 Task: Create a due date automation trigger when advanced on, 2 days after a card is due add fields without custom field "Resume" set to a date more than 1 working days ago at 11:00 AM.
Action: Mouse moved to (1093, 84)
Screenshot: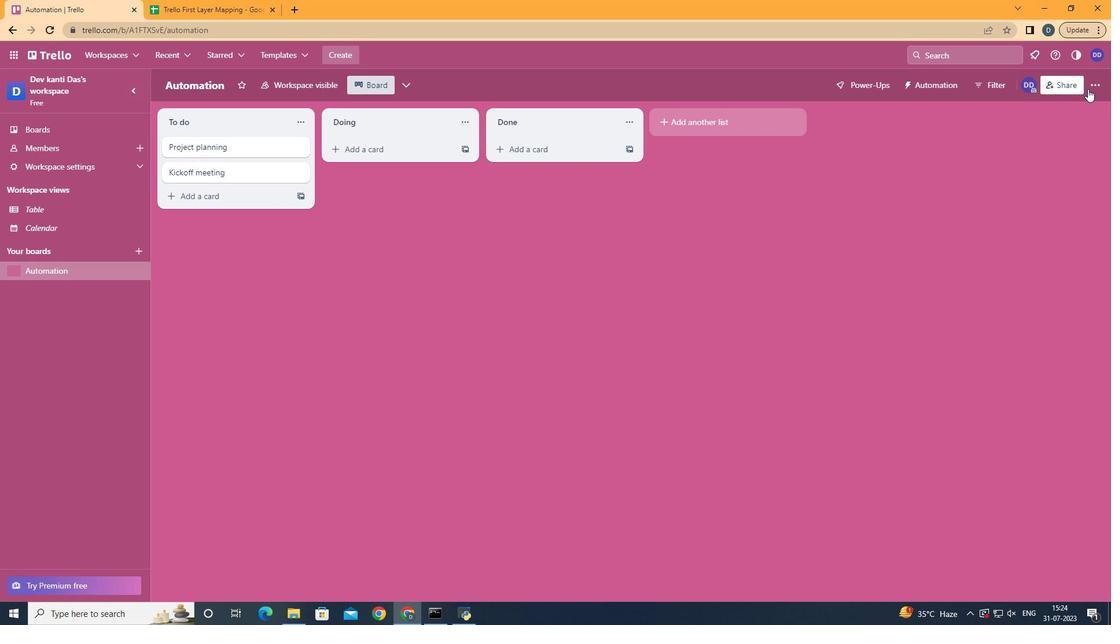 
Action: Mouse pressed left at (1093, 84)
Screenshot: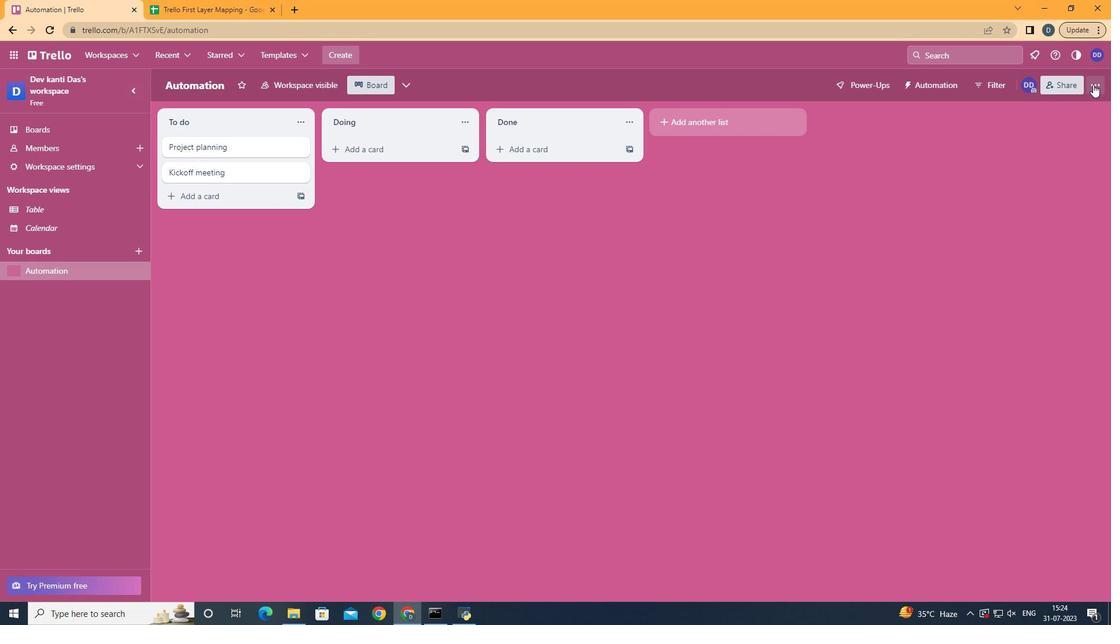 
Action: Mouse moved to (986, 263)
Screenshot: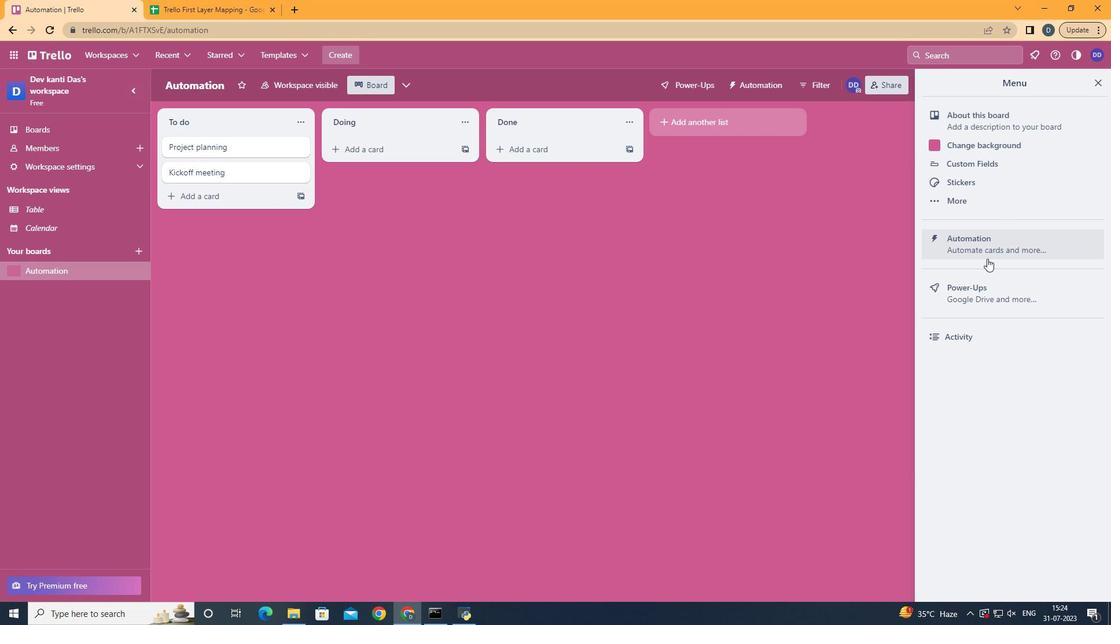 
Action: Mouse pressed left at (986, 263)
Screenshot: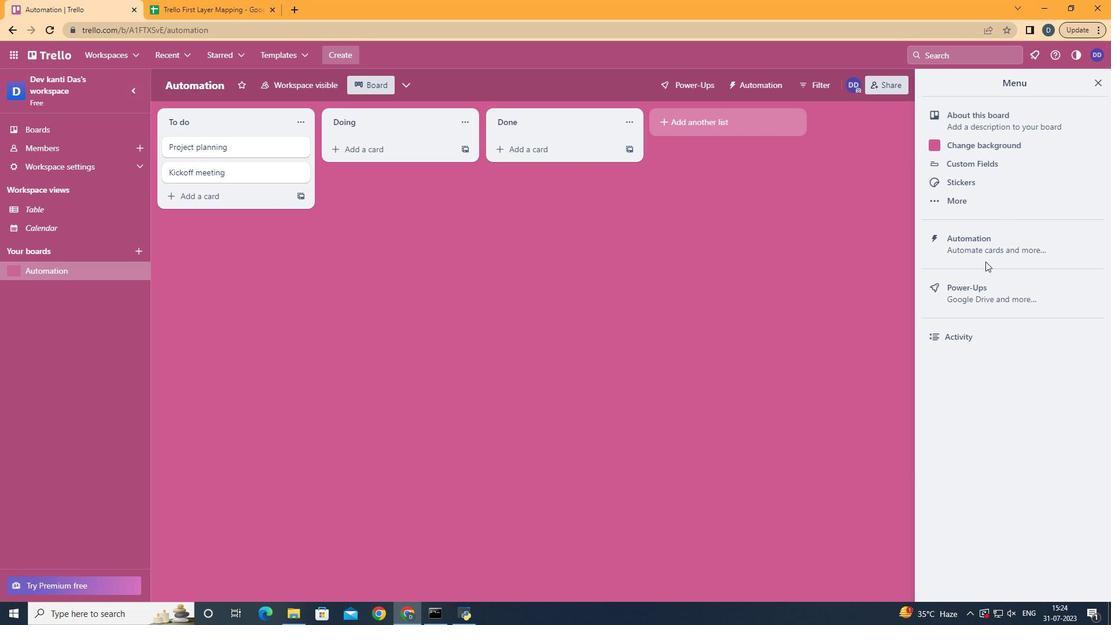 
Action: Mouse moved to (999, 243)
Screenshot: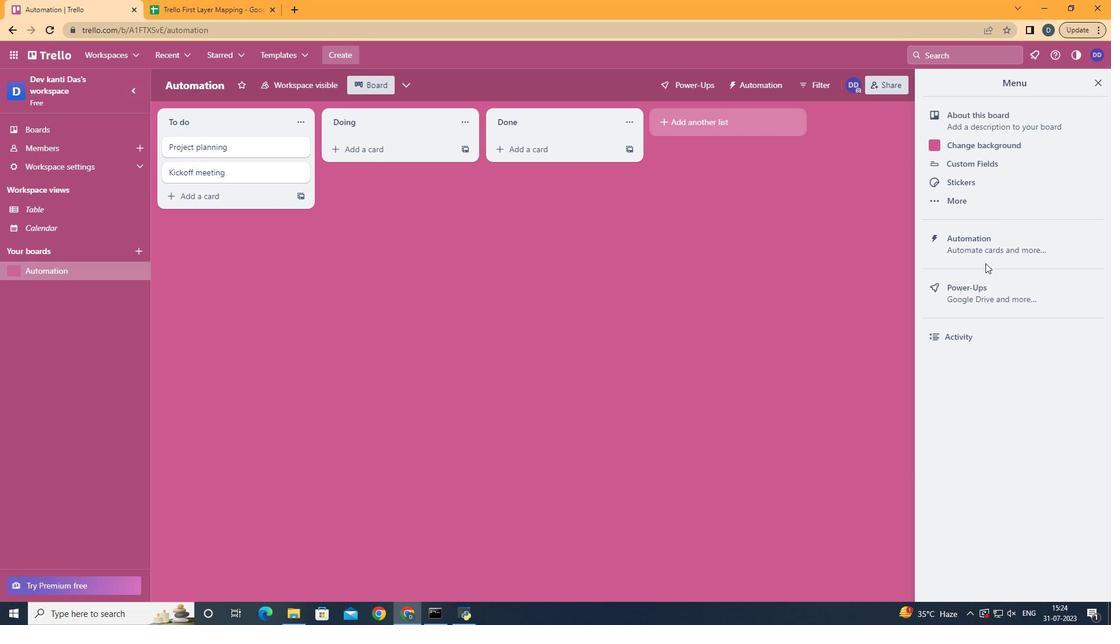 
Action: Mouse pressed left at (999, 243)
Screenshot: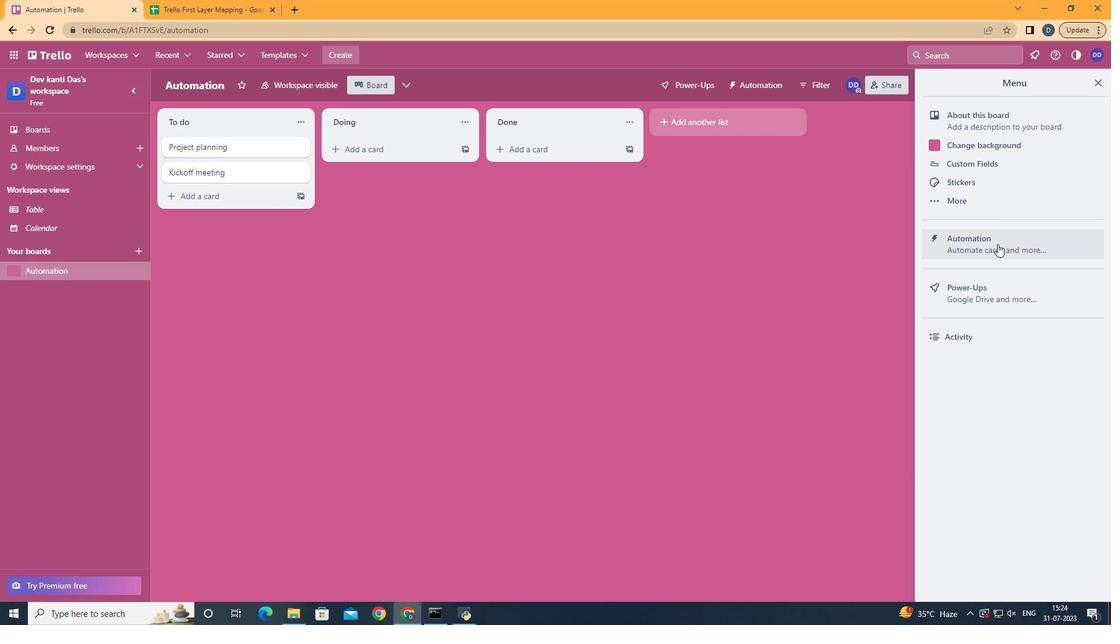 
Action: Mouse moved to (232, 240)
Screenshot: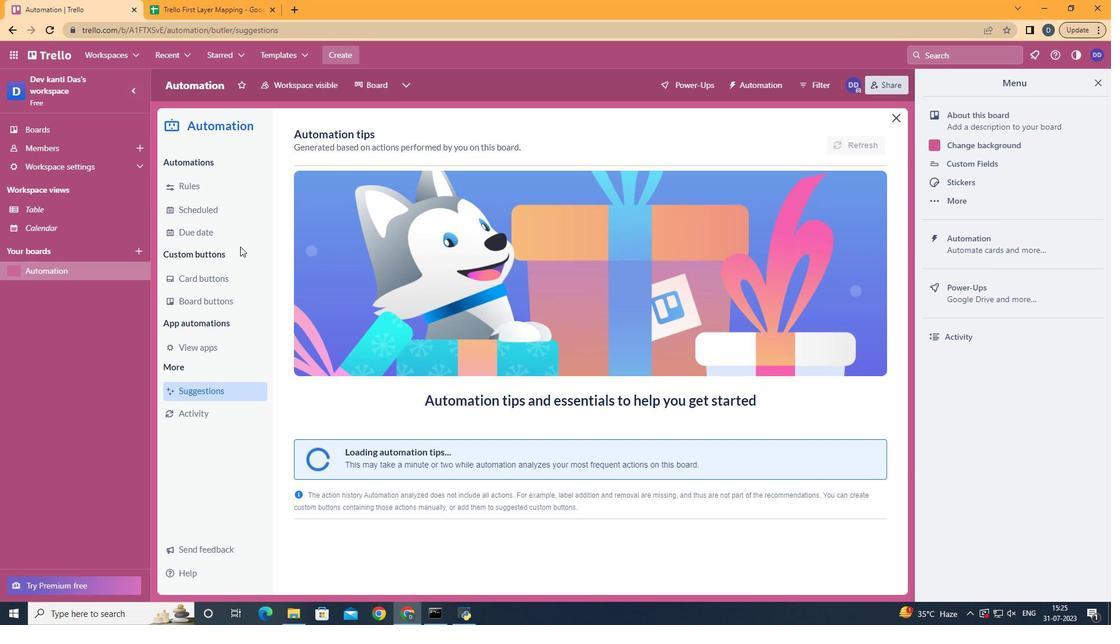 
Action: Mouse pressed left at (232, 240)
Screenshot: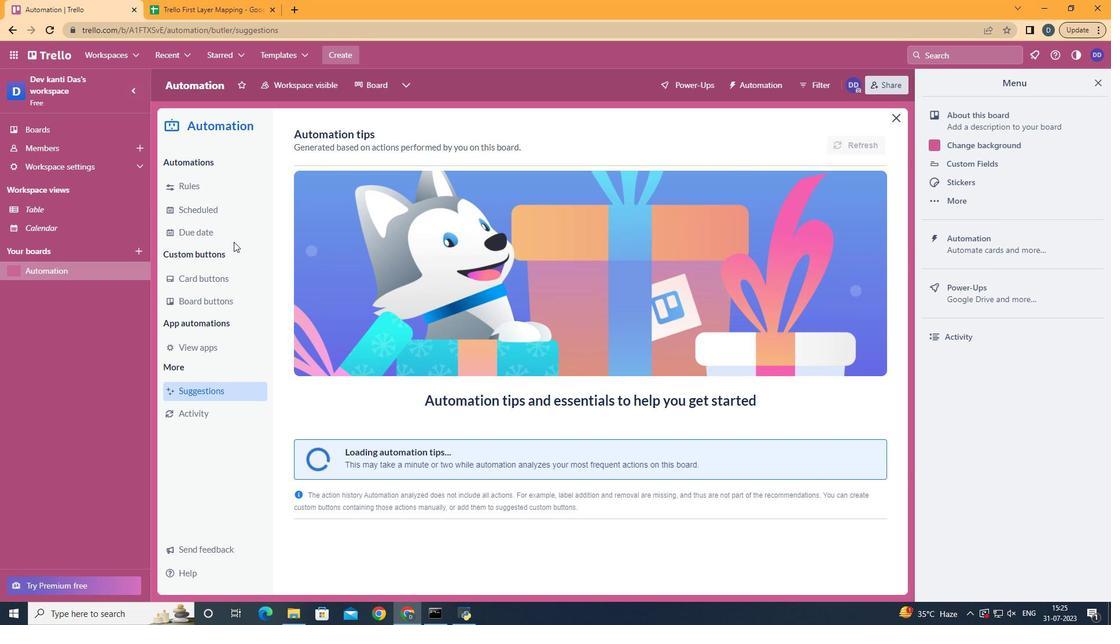 
Action: Mouse moved to (802, 139)
Screenshot: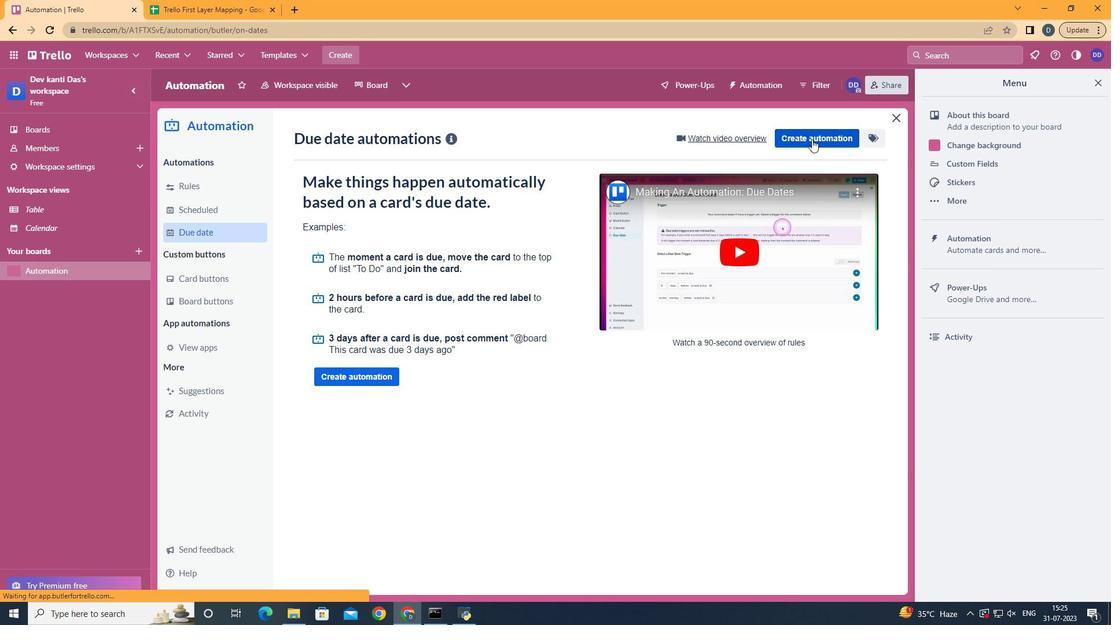 
Action: Mouse pressed left at (802, 139)
Screenshot: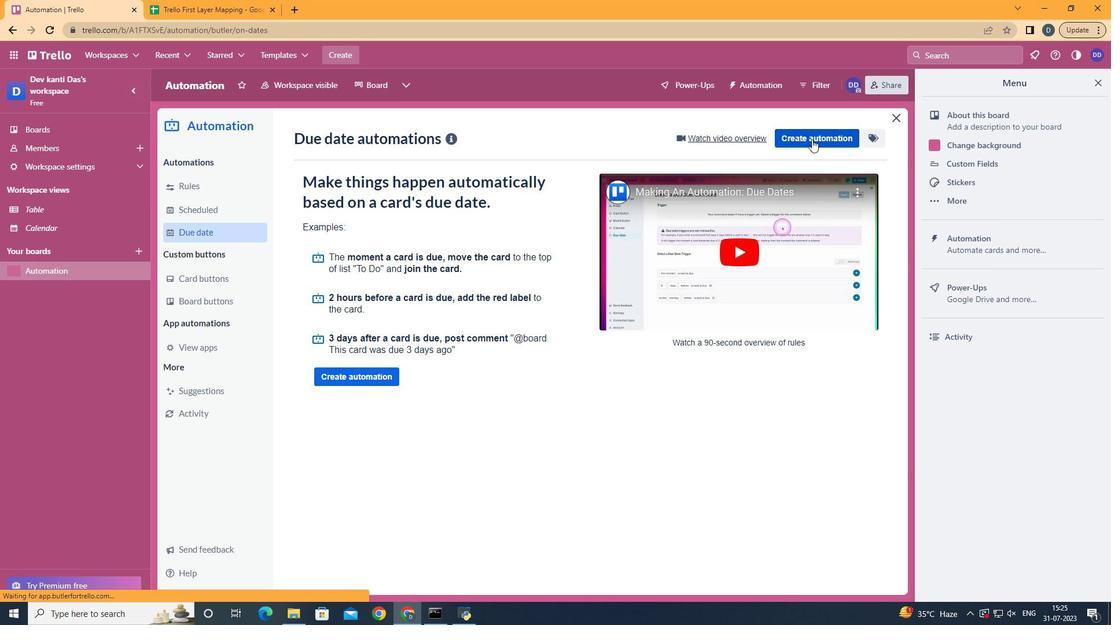 
Action: Mouse moved to (552, 257)
Screenshot: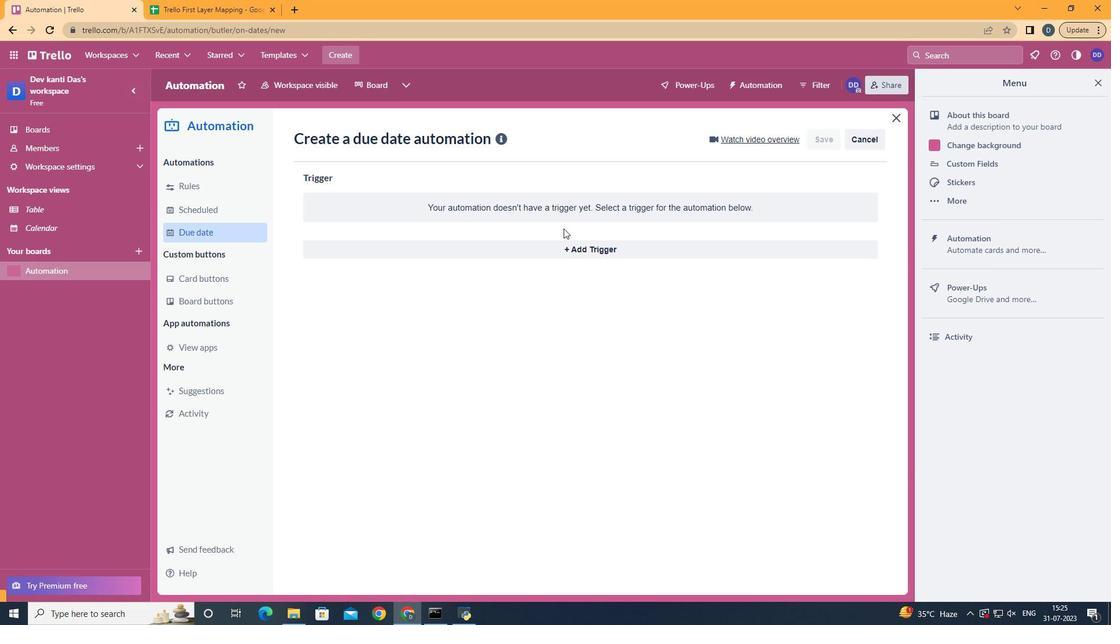 
Action: Mouse pressed left at (552, 257)
Screenshot: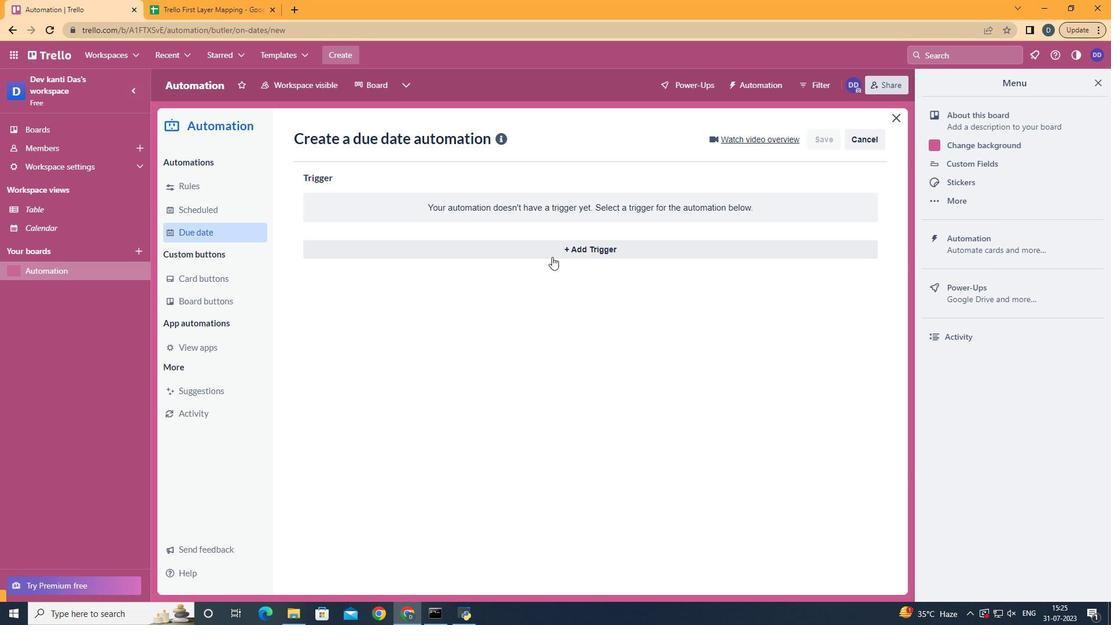 
Action: Mouse moved to (421, 459)
Screenshot: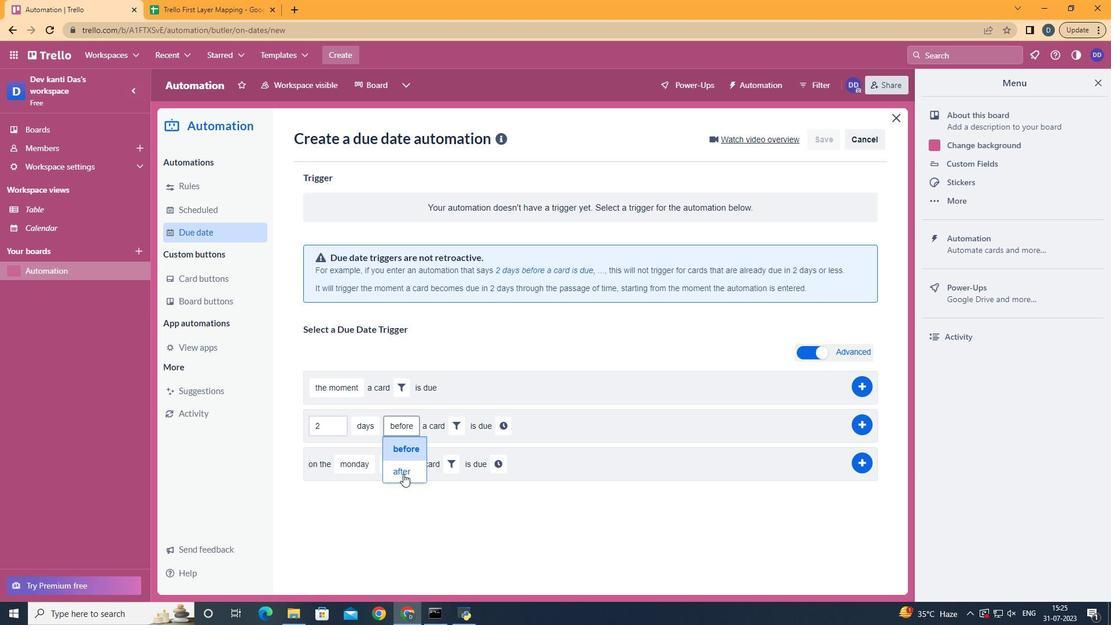 
Action: Mouse pressed left at (403, 477)
Screenshot: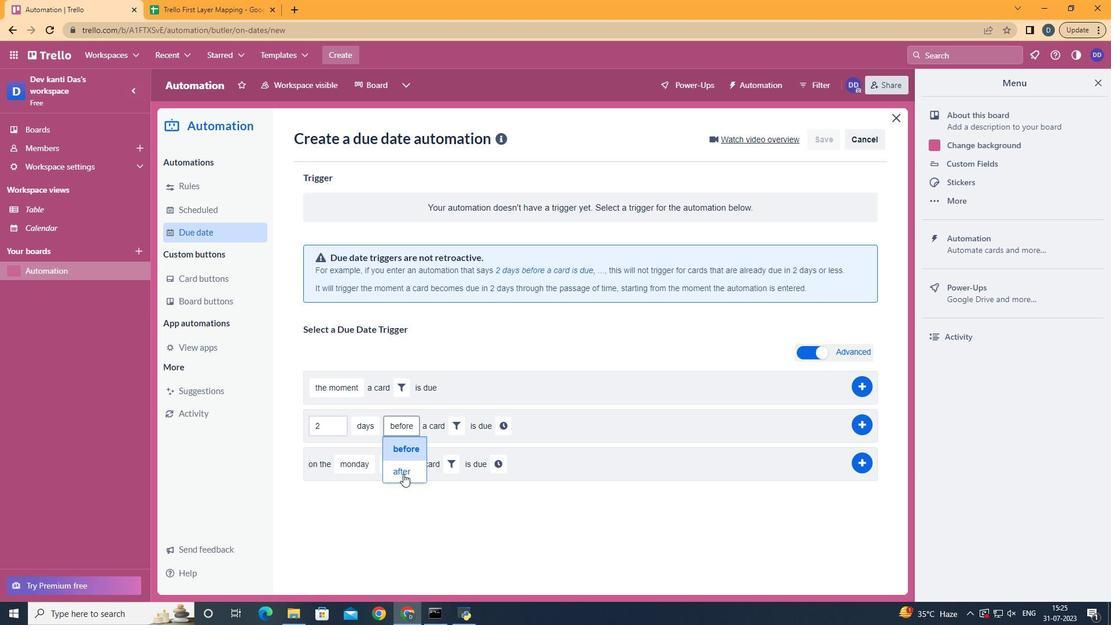
Action: Mouse moved to (449, 430)
Screenshot: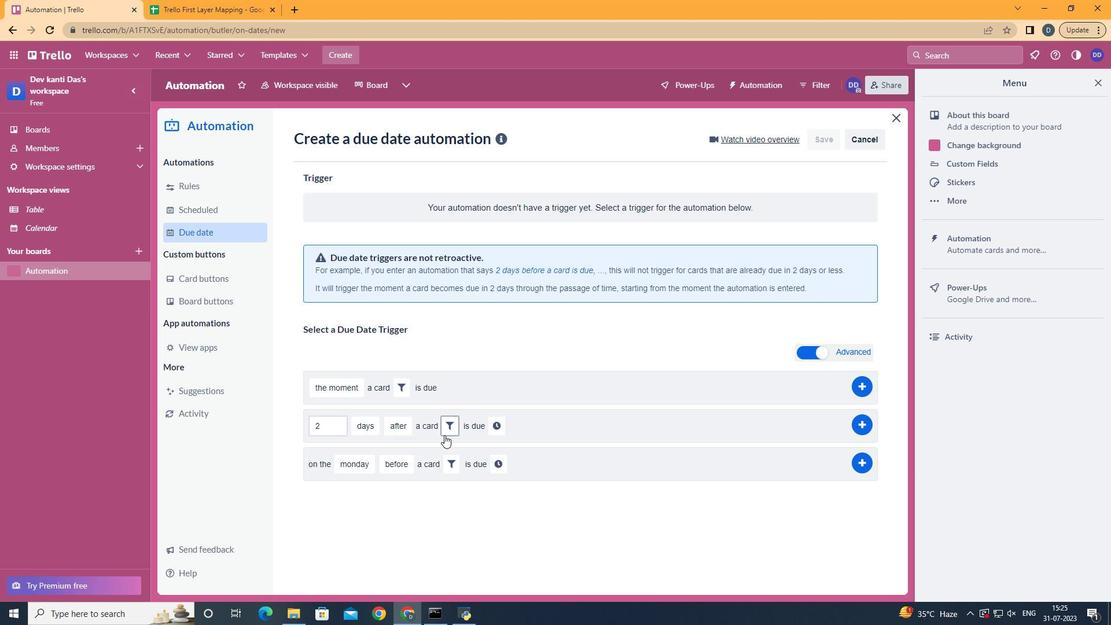 
Action: Mouse pressed left at (449, 430)
Screenshot: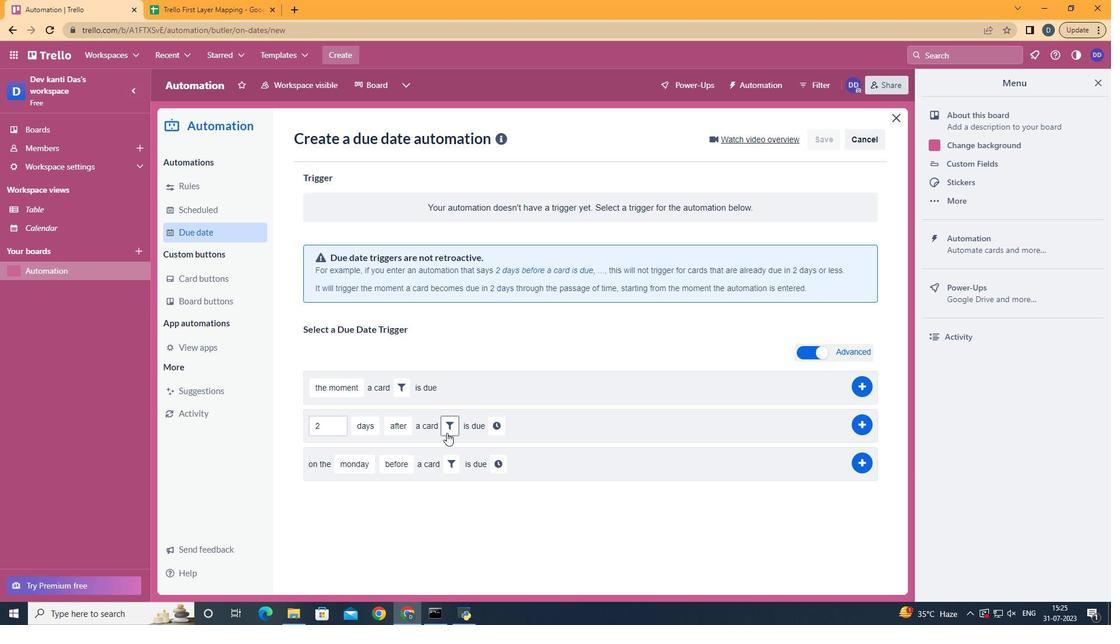 
Action: Mouse moved to (635, 460)
Screenshot: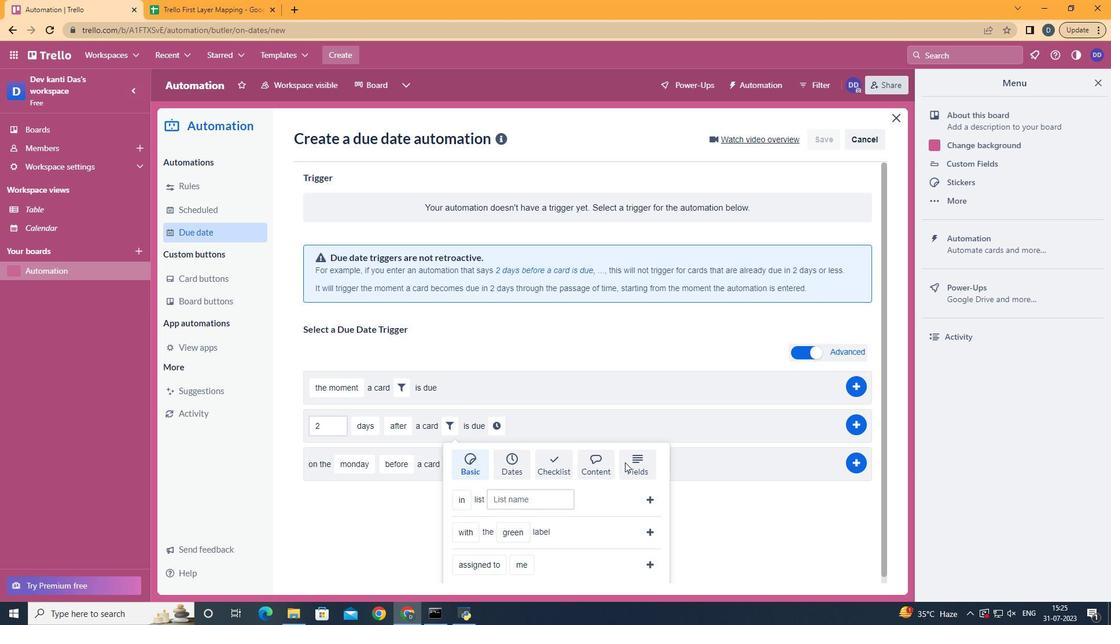 
Action: Mouse pressed left at (635, 460)
Screenshot: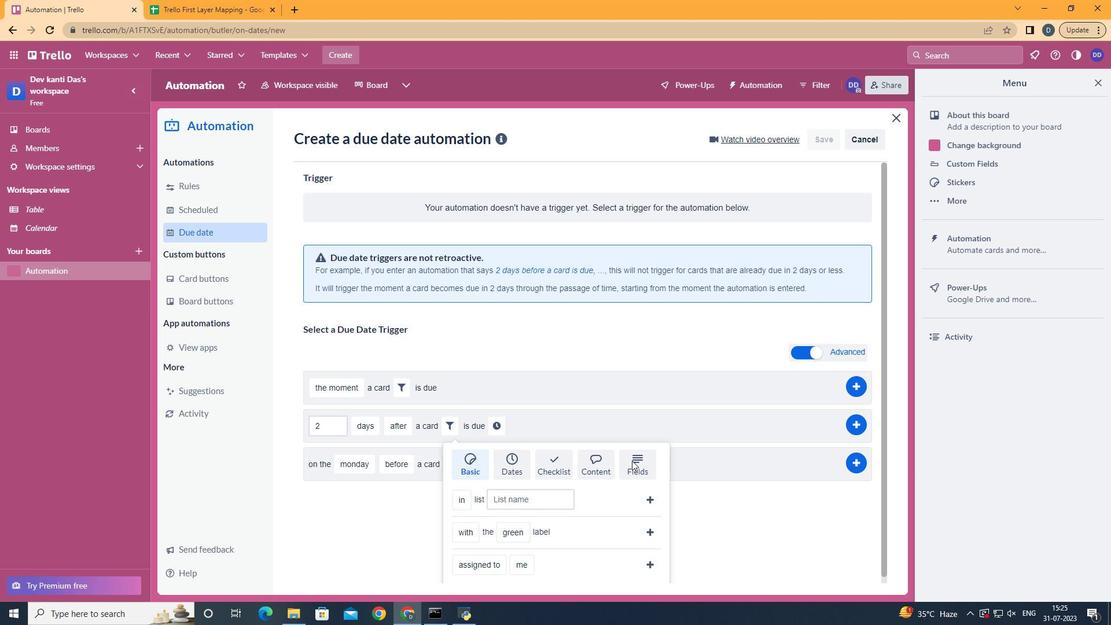 
Action: Mouse scrolled (635, 460) with delta (0, 0)
Screenshot: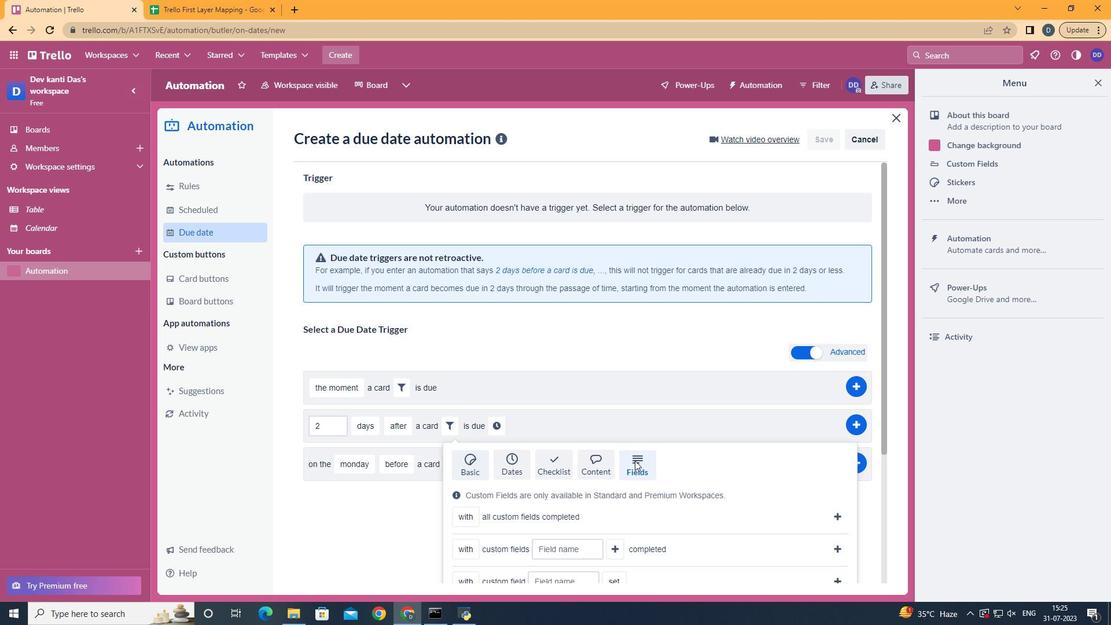 
Action: Mouse scrolled (635, 460) with delta (0, 0)
Screenshot: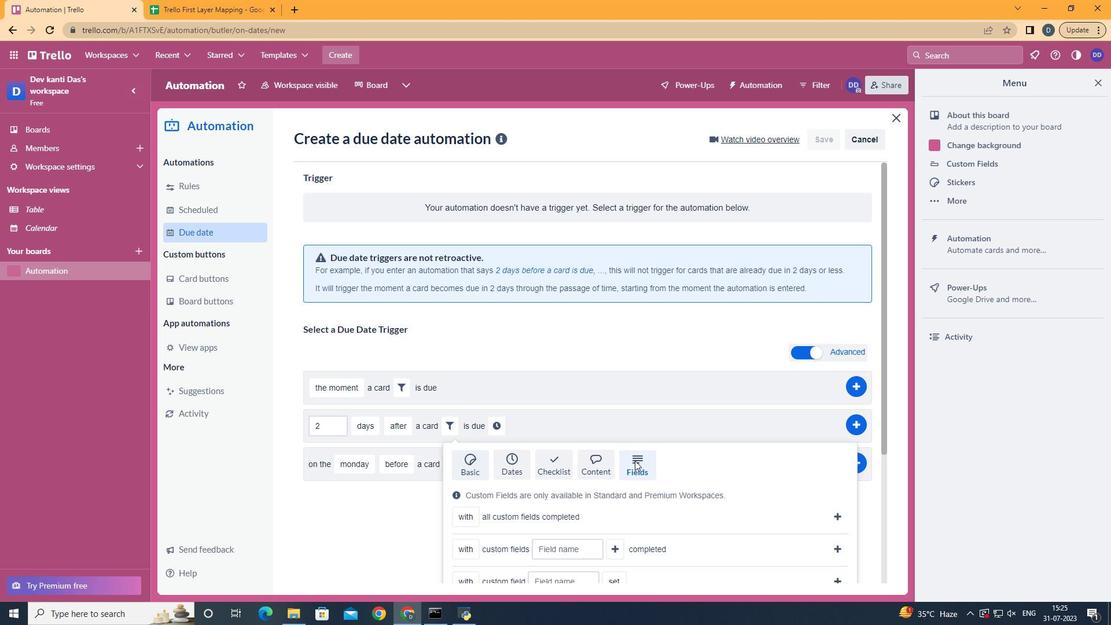 
Action: Mouse scrolled (635, 460) with delta (0, 0)
Screenshot: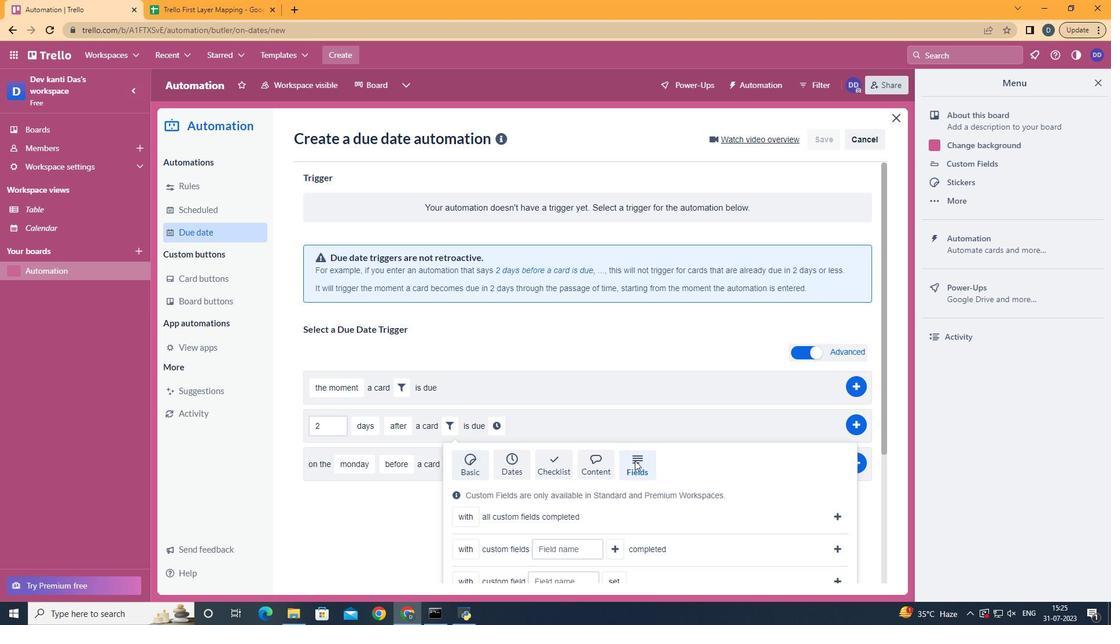 
Action: Mouse scrolled (635, 460) with delta (0, 0)
Screenshot: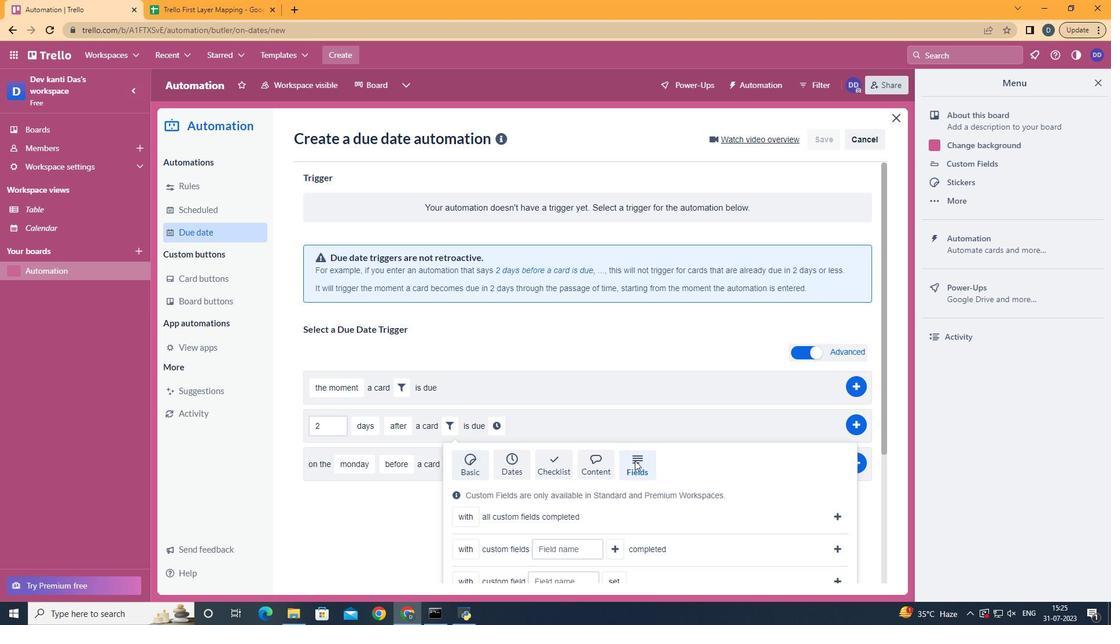 
Action: Mouse scrolled (635, 460) with delta (0, 0)
Screenshot: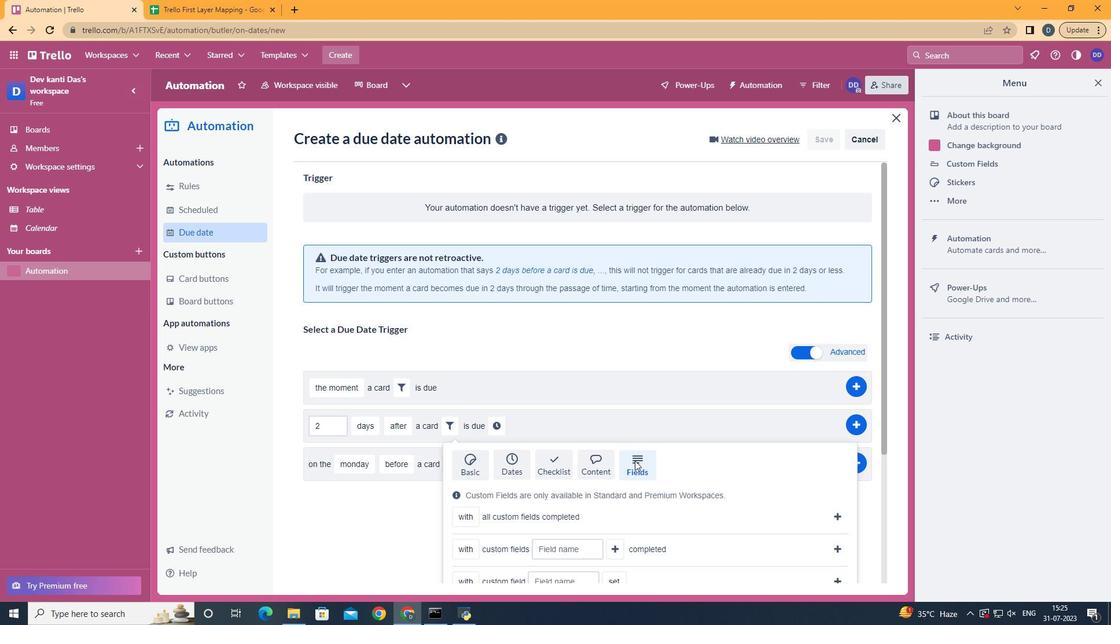 
Action: Mouse moved to (476, 542)
Screenshot: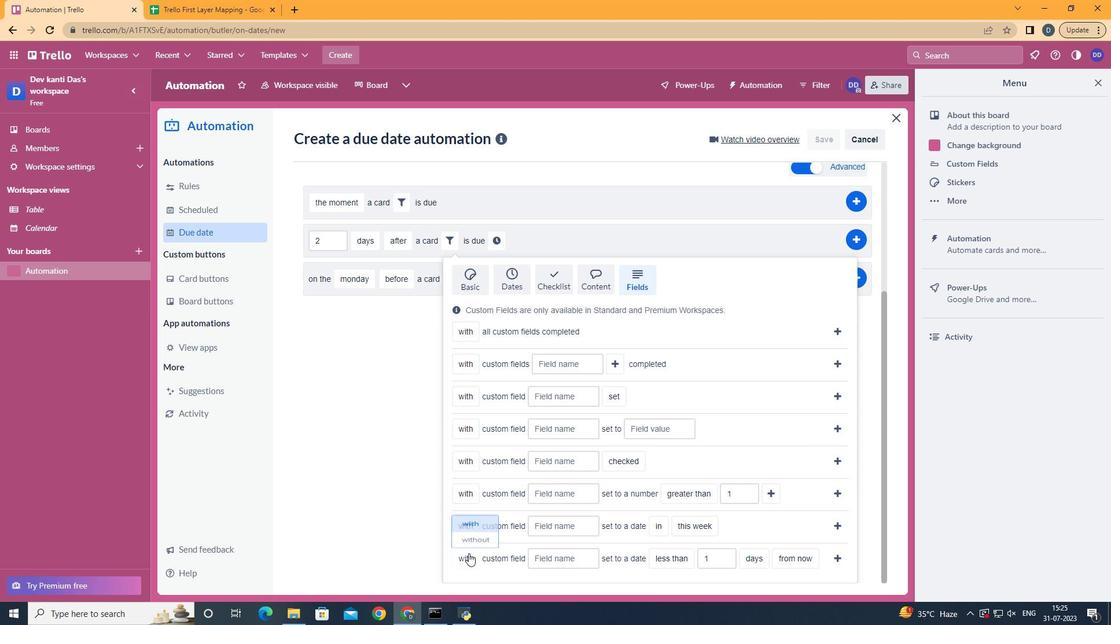 
Action: Mouse pressed left at (476, 542)
Screenshot: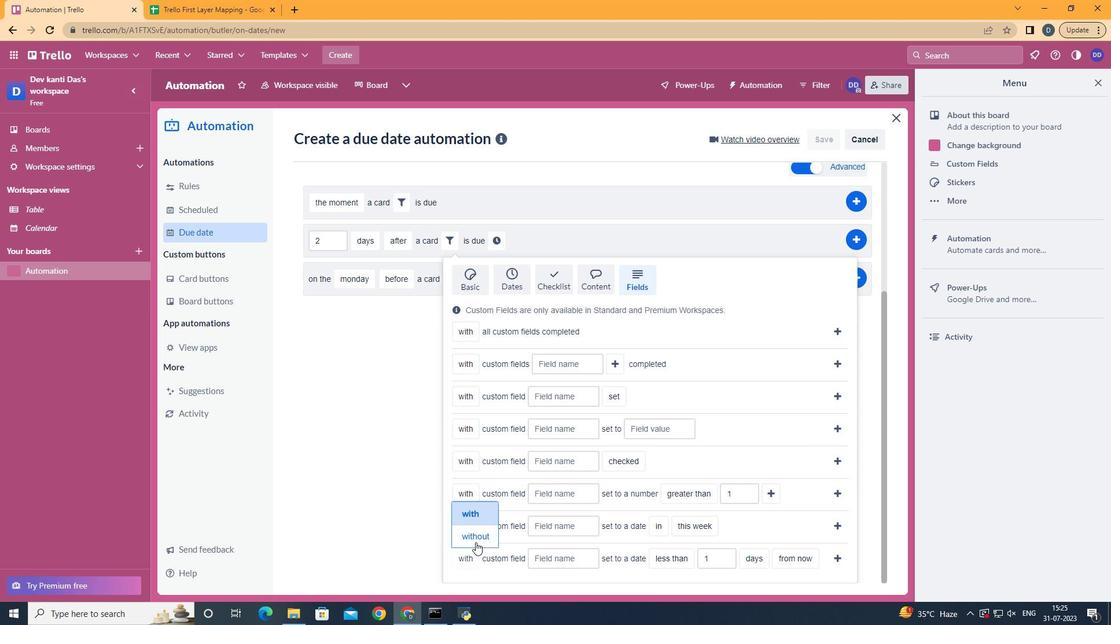 
Action: Mouse moved to (576, 553)
Screenshot: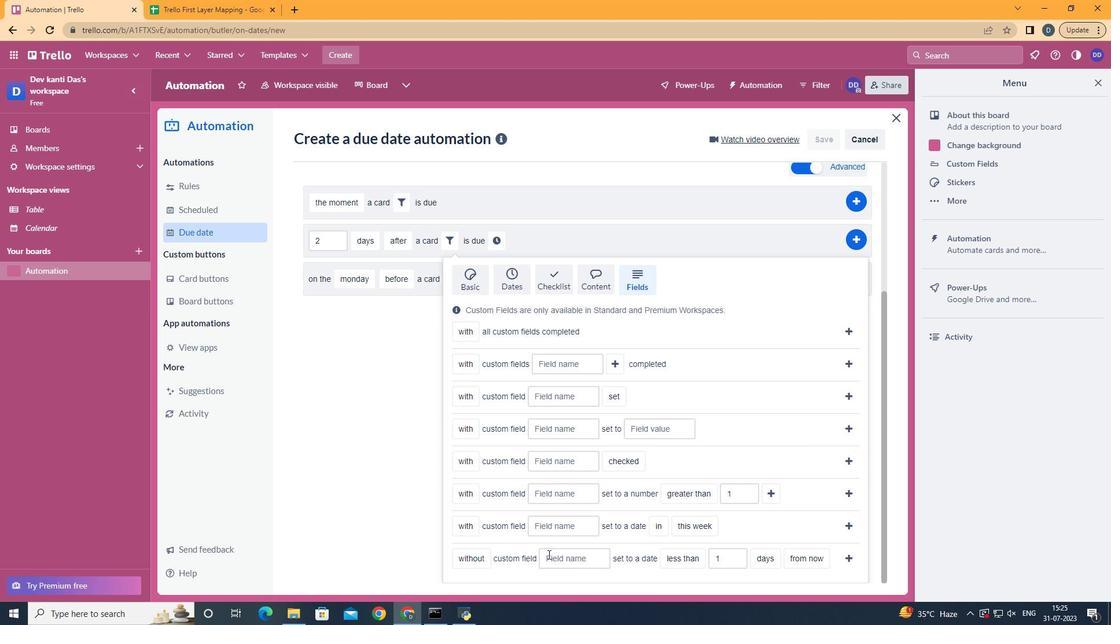 
Action: Mouse pressed left at (576, 553)
Screenshot: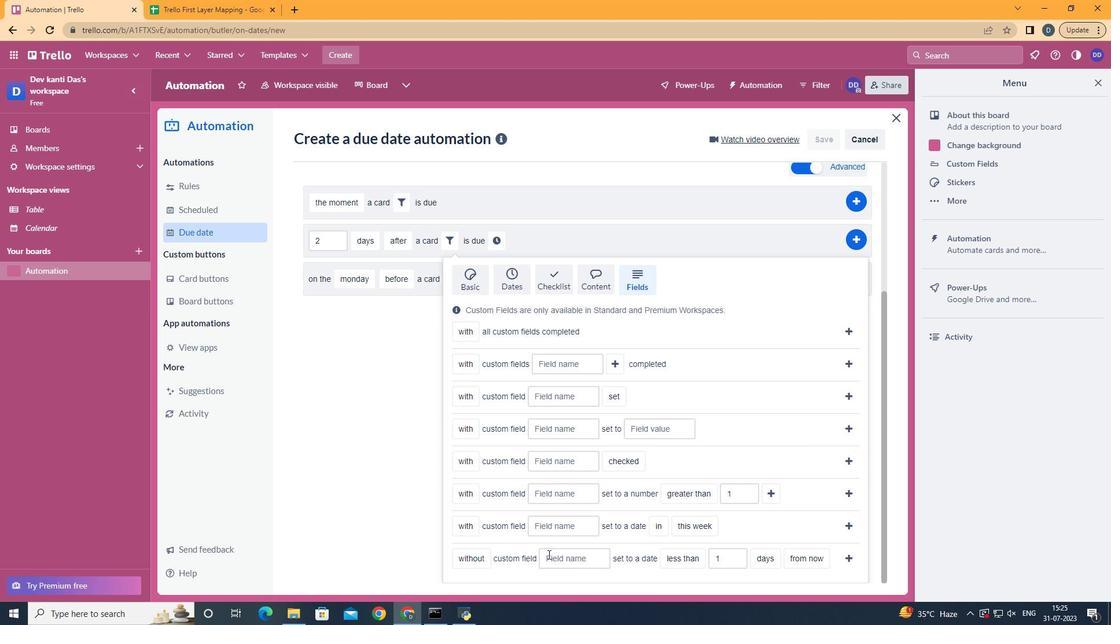 
Action: Key pressed <Key.shift>Resume
Screenshot: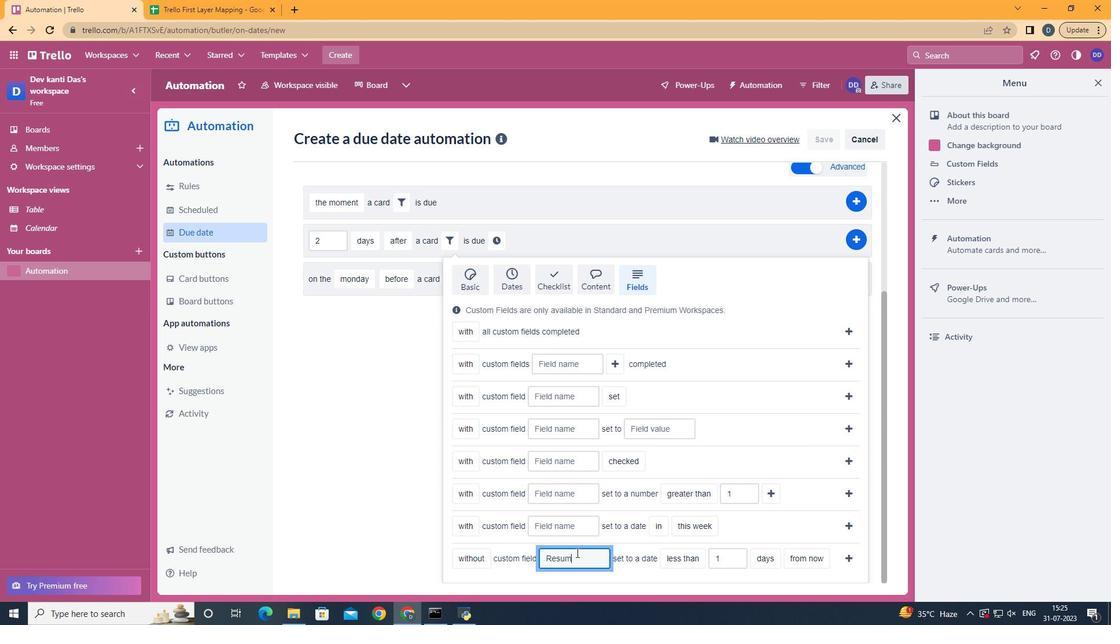 
Action: Mouse moved to (692, 508)
Screenshot: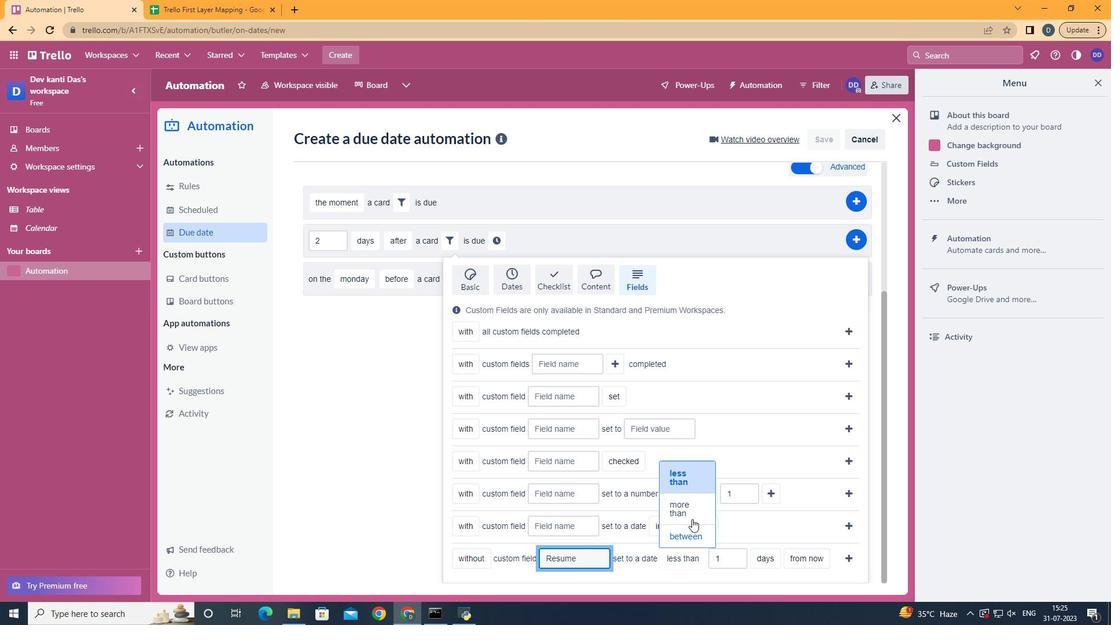 
Action: Mouse pressed left at (692, 508)
Screenshot: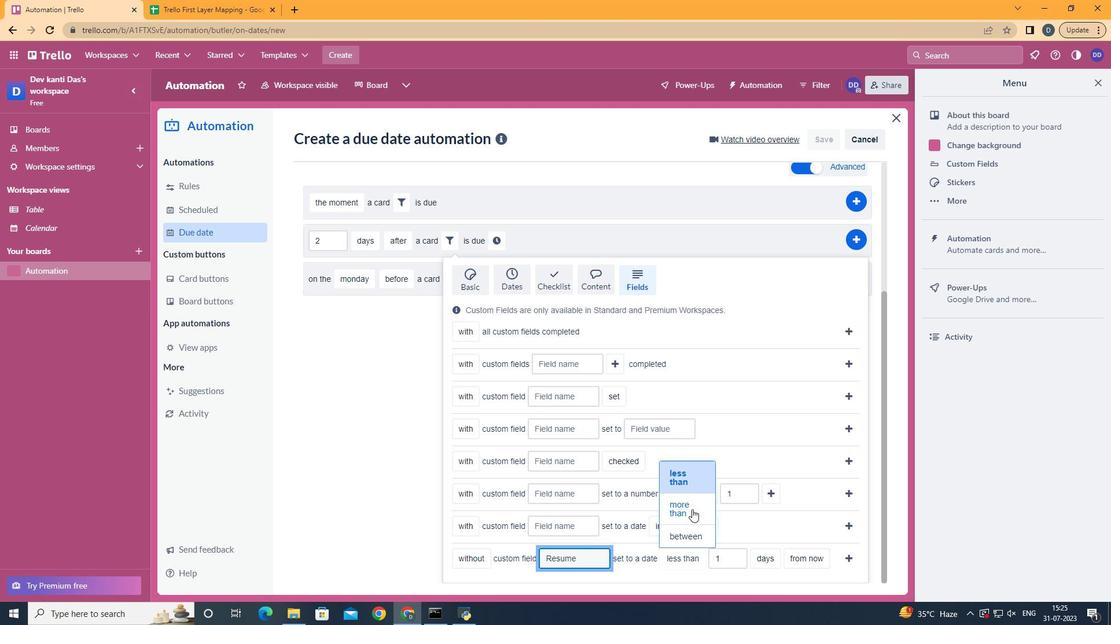 
Action: Mouse moved to (783, 543)
Screenshot: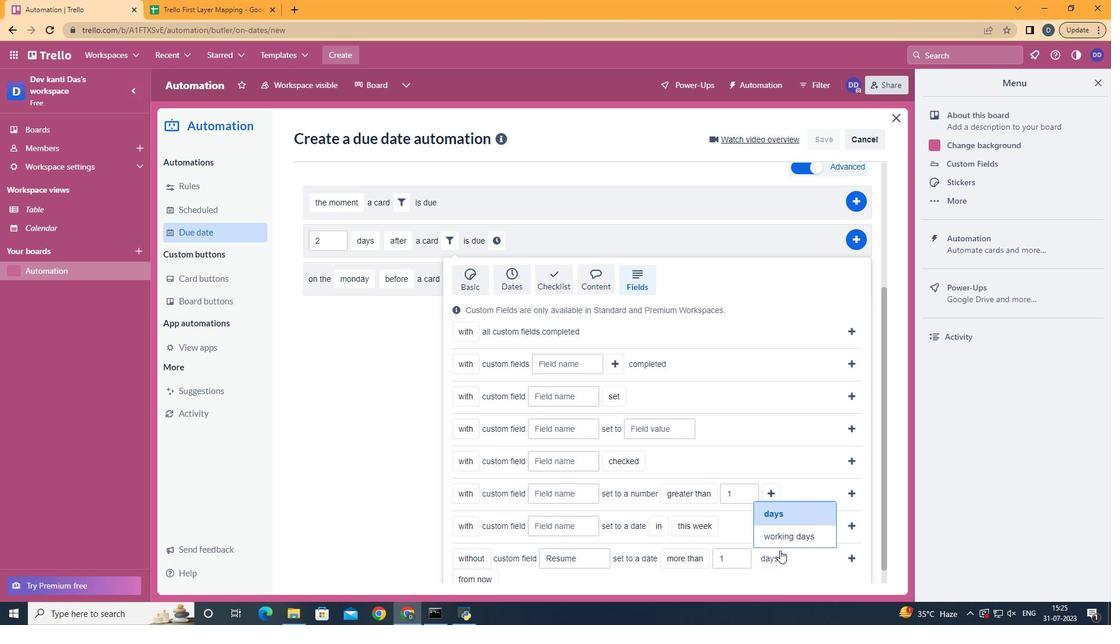 
Action: Mouse pressed left at (783, 543)
Screenshot: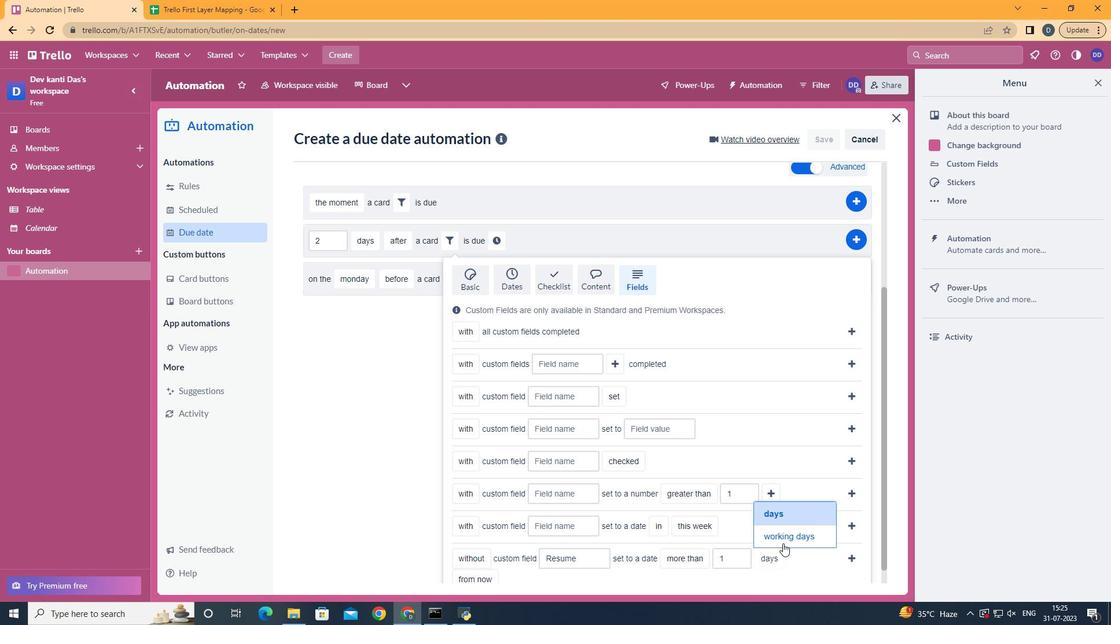 
Action: Mouse scrolled (783, 543) with delta (0, 0)
Screenshot: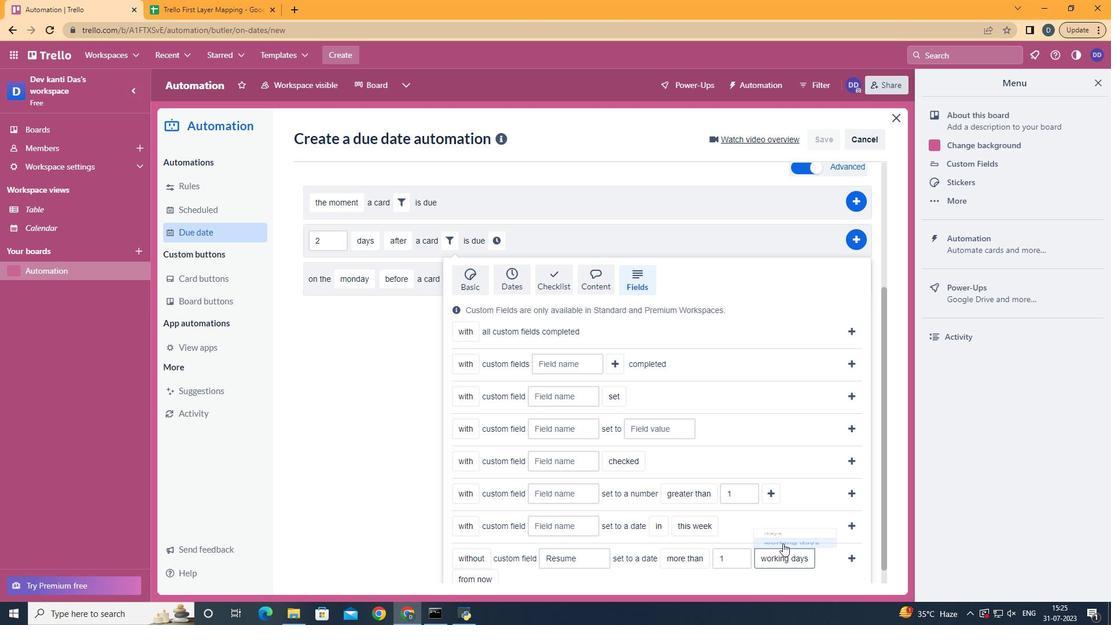 
Action: Mouse scrolled (783, 543) with delta (0, 0)
Screenshot: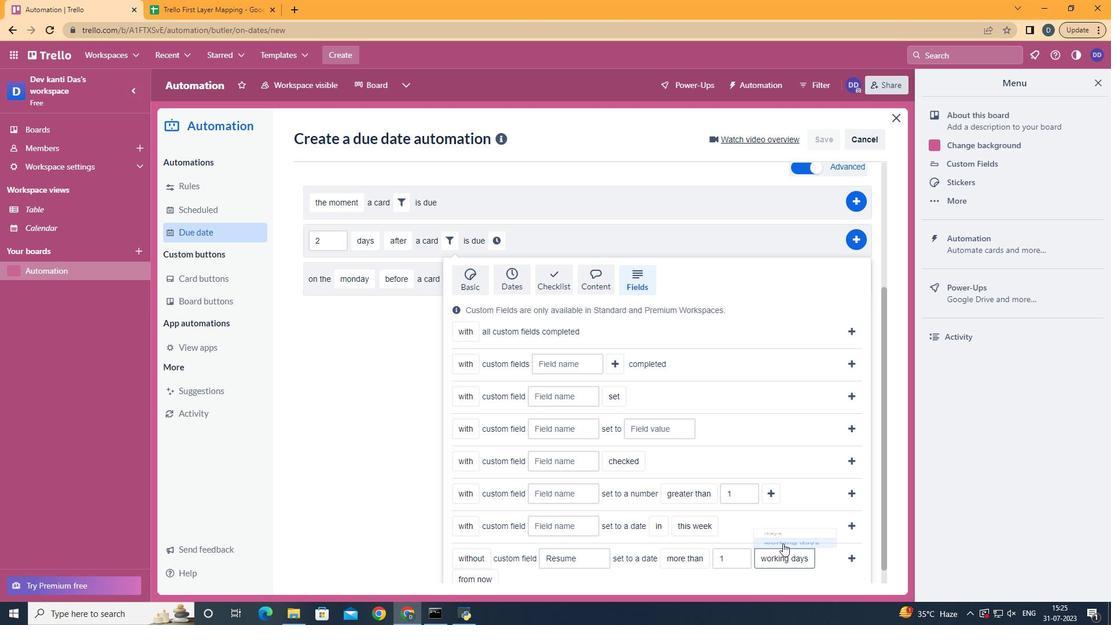 
Action: Mouse scrolled (783, 543) with delta (0, 0)
Screenshot: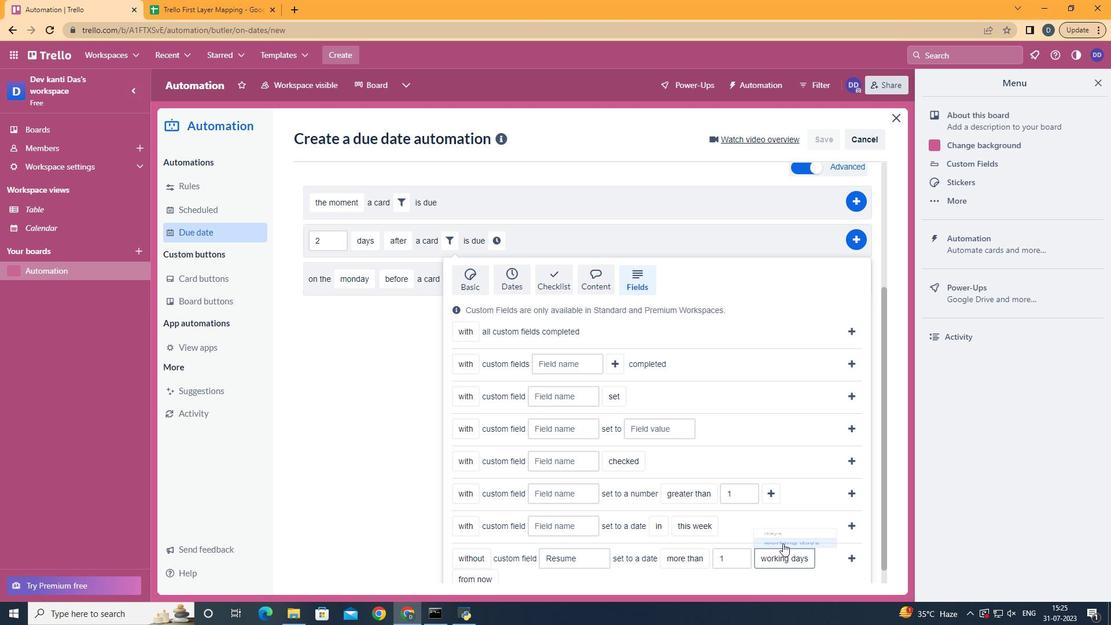 
Action: Mouse moved to (477, 516)
Screenshot: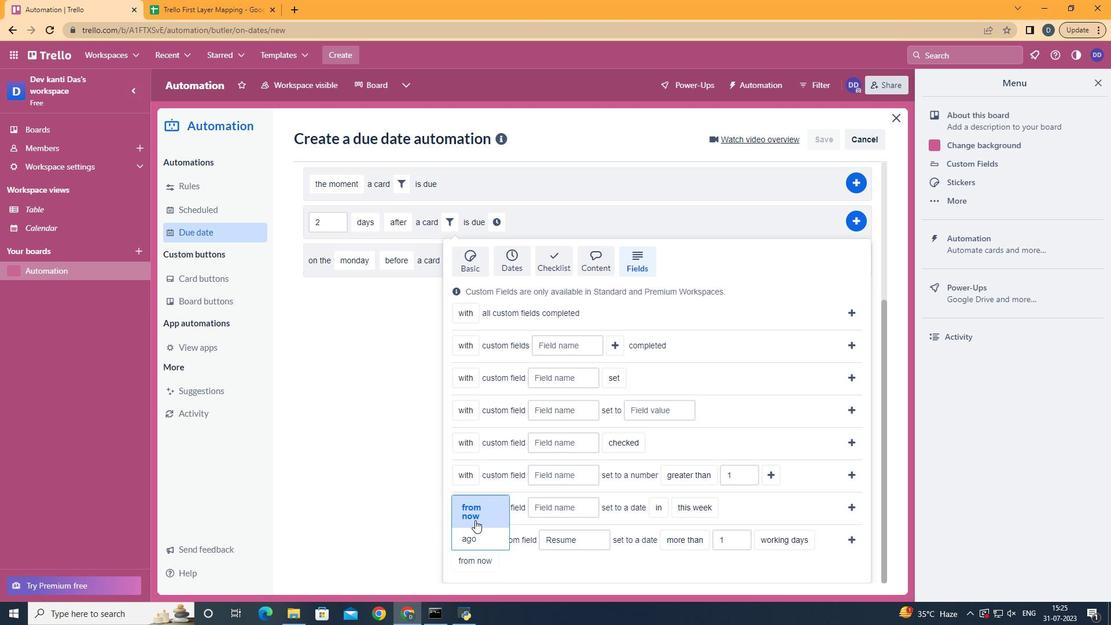 
Action: Mouse pressed left at (477, 516)
Screenshot: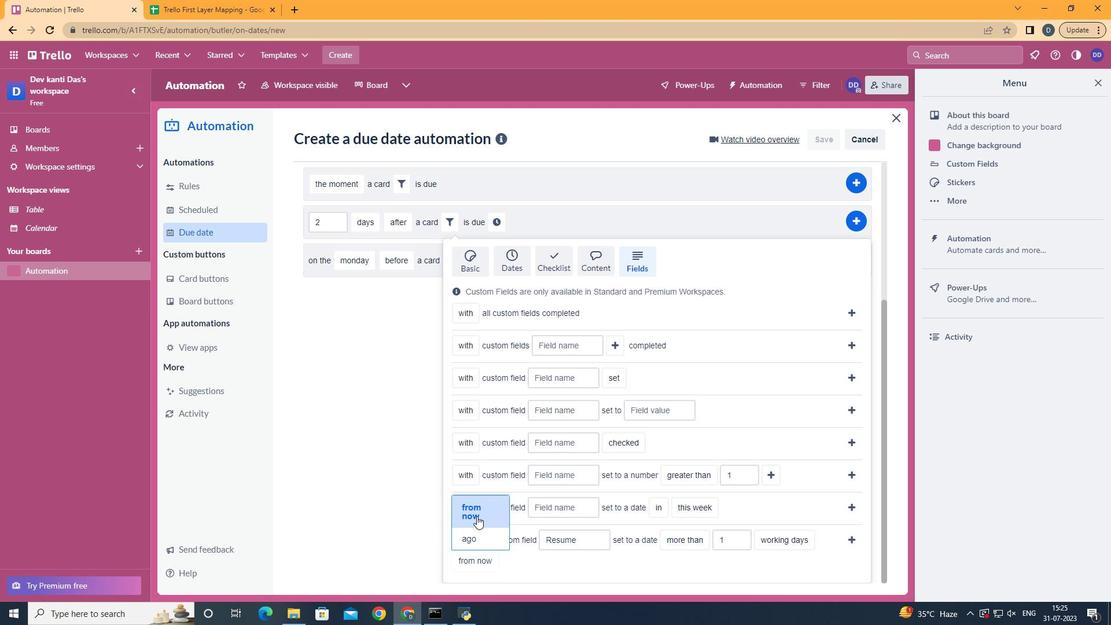 
Action: Mouse moved to (483, 545)
Screenshot: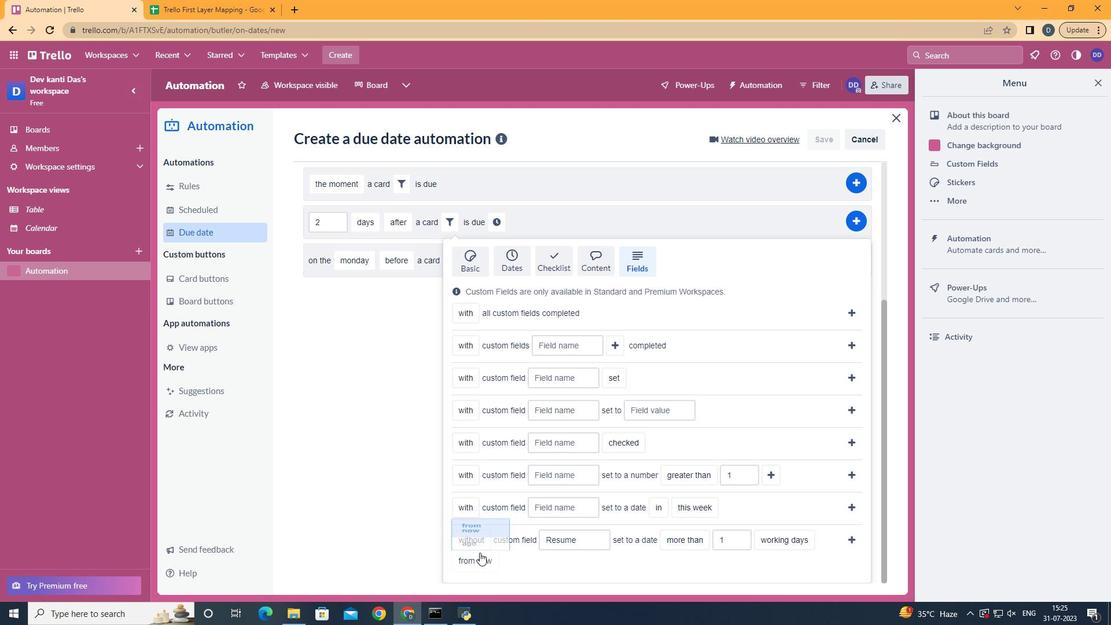 
Action: Mouse pressed left at (483, 545)
Screenshot: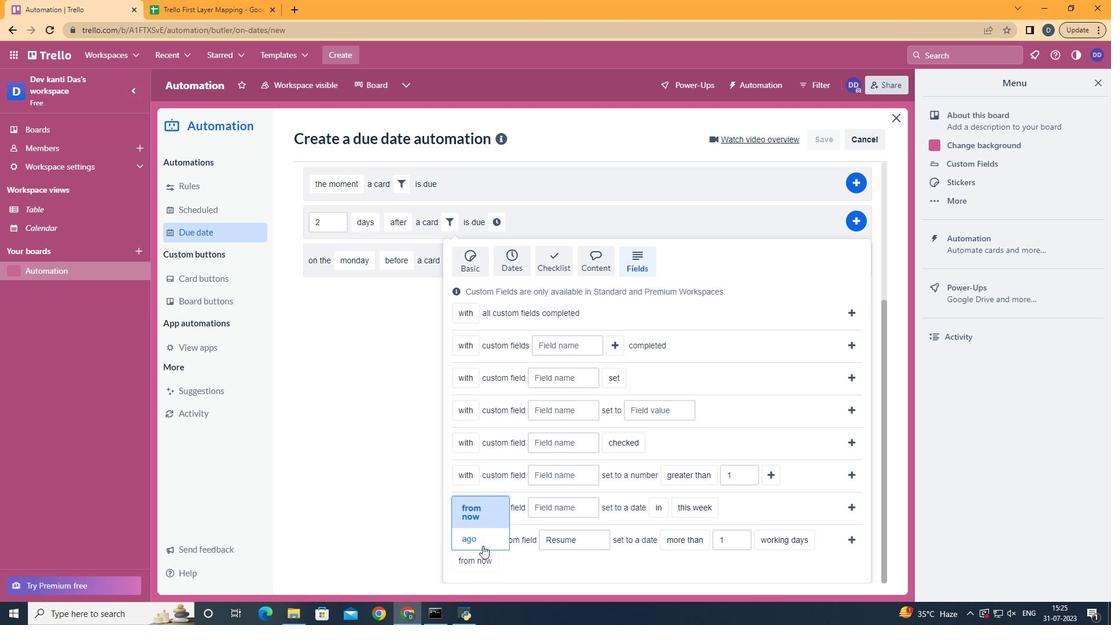
Action: Mouse moved to (854, 538)
Screenshot: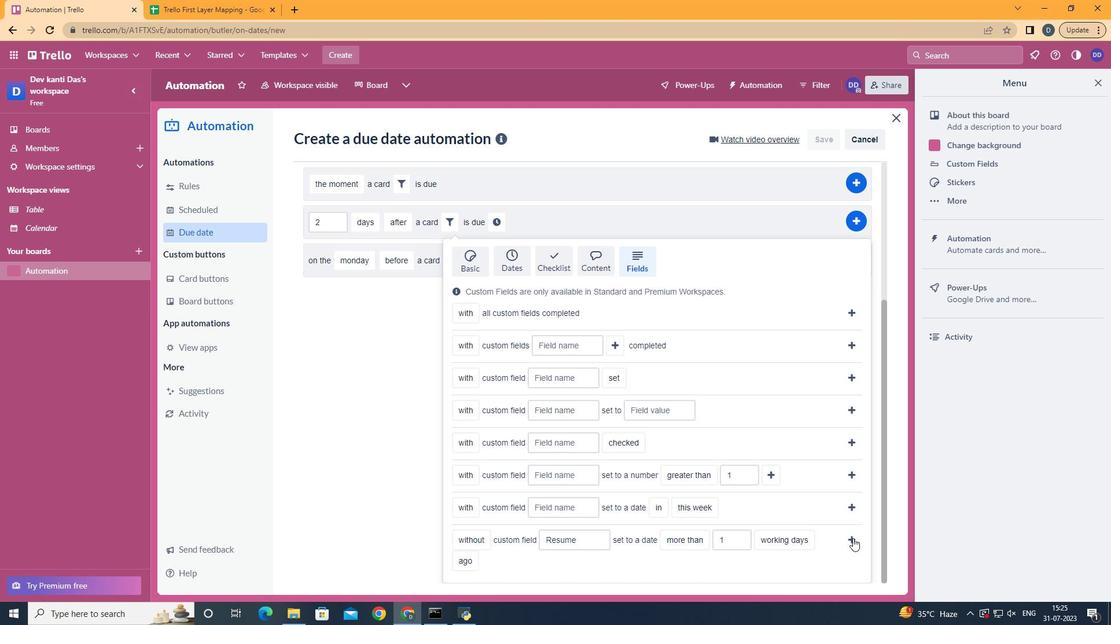 
Action: Mouse pressed left at (854, 538)
Screenshot: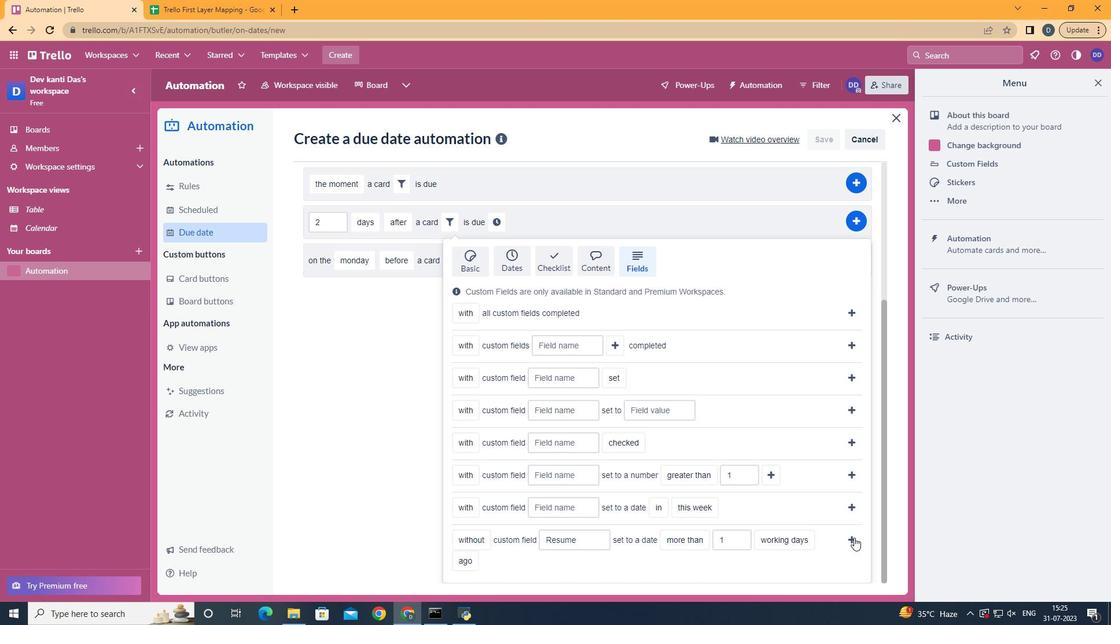 
Action: Mouse moved to (788, 421)
Screenshot: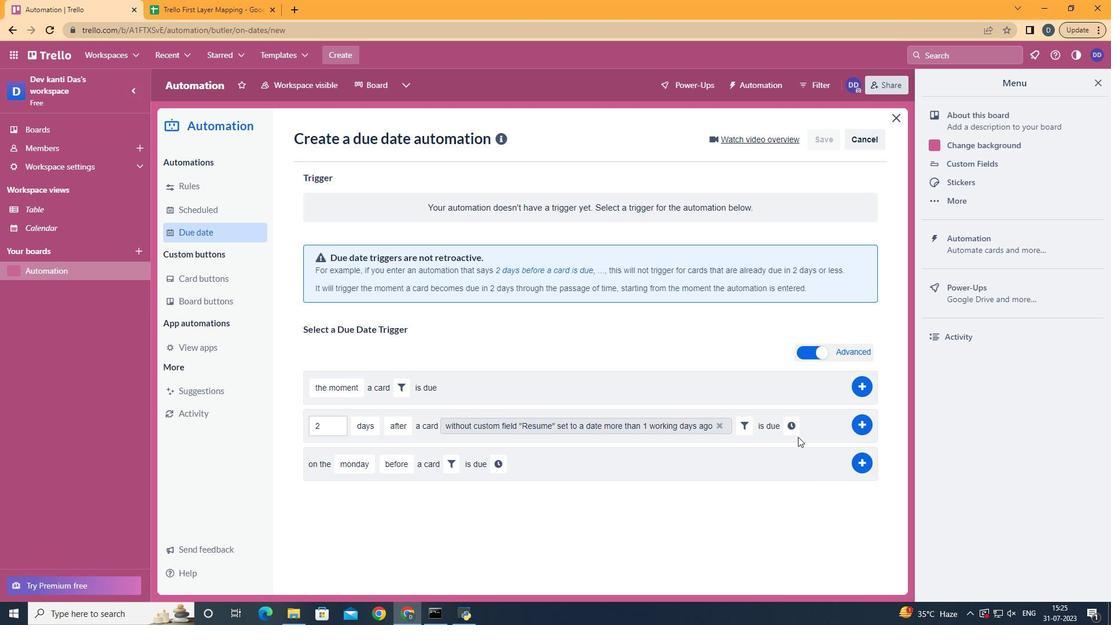 
Action: Mouse pressed left at (788, 421)
Screenshot: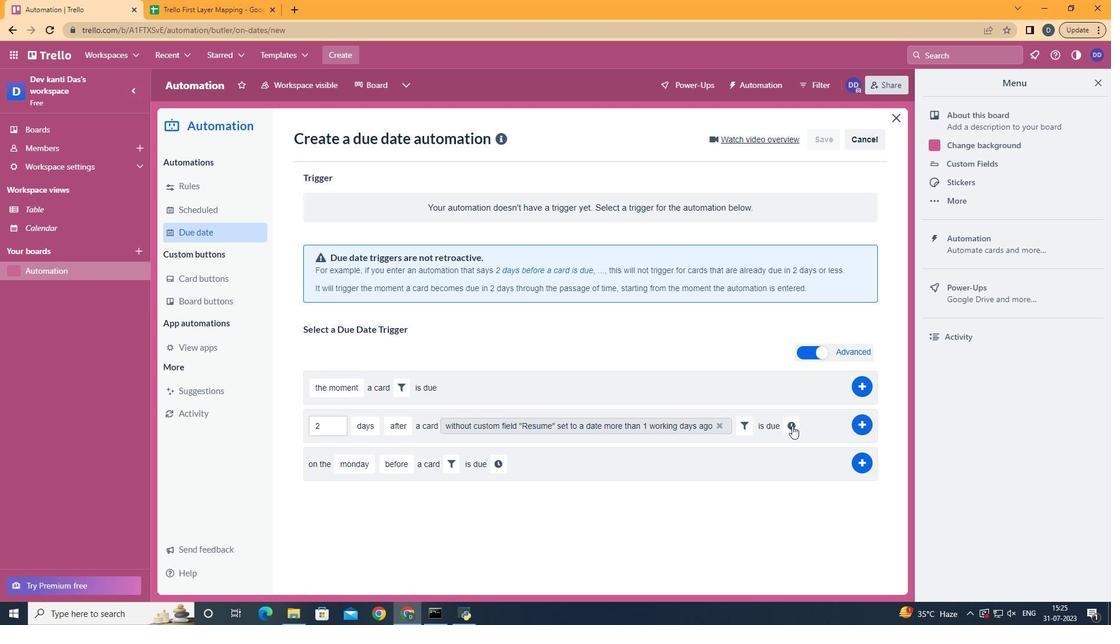 
Action: Mouse moved to (339, 452)
Screenshot: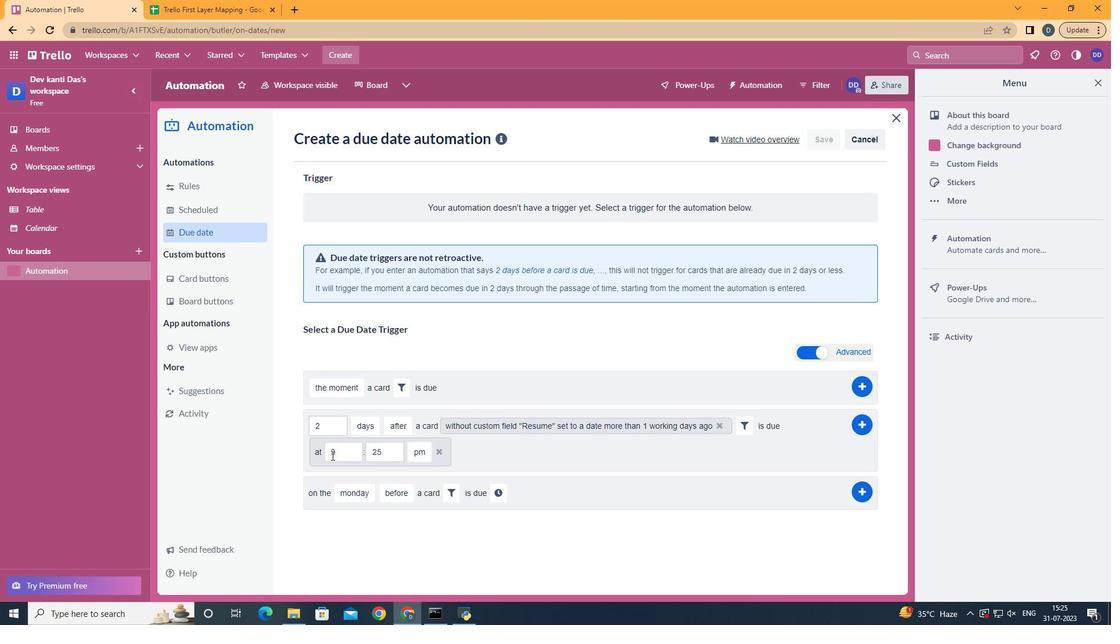 
Action: Mouse pressed left at (339, 452)
Screenshot: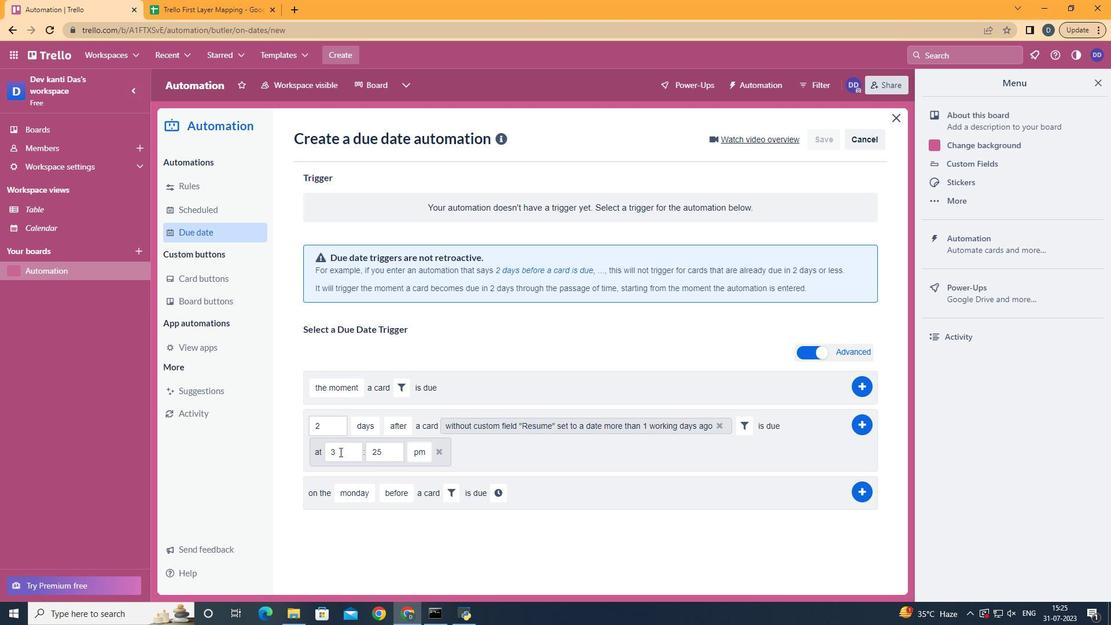 
Action: Key pressed <Key.backspace>11
Screenshot: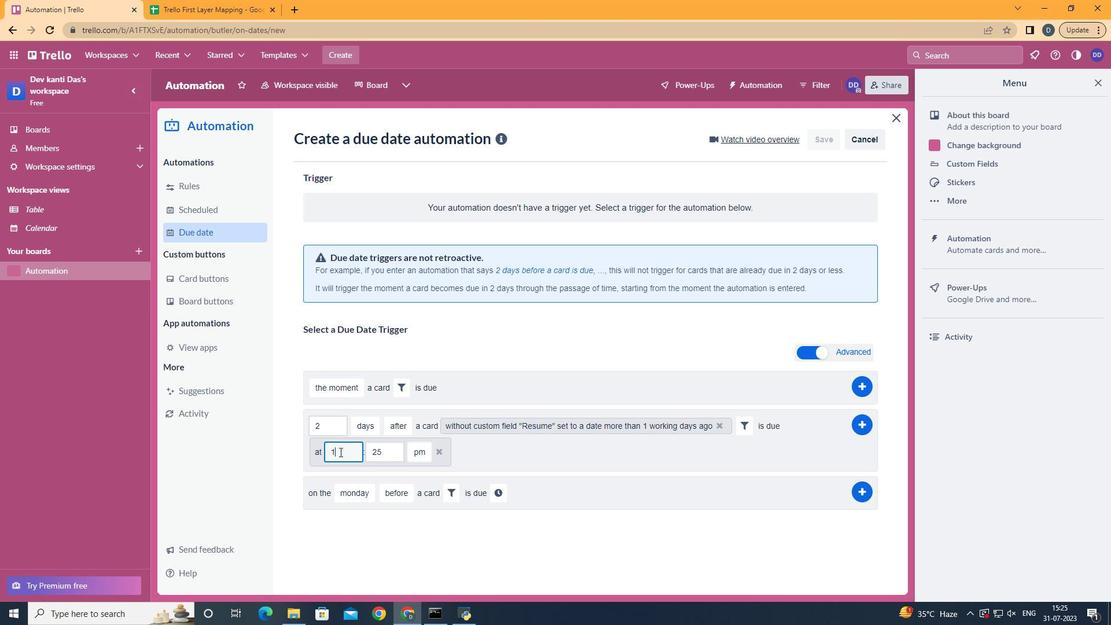 
Action: Mouse moved to (399, 446)
Screenshot: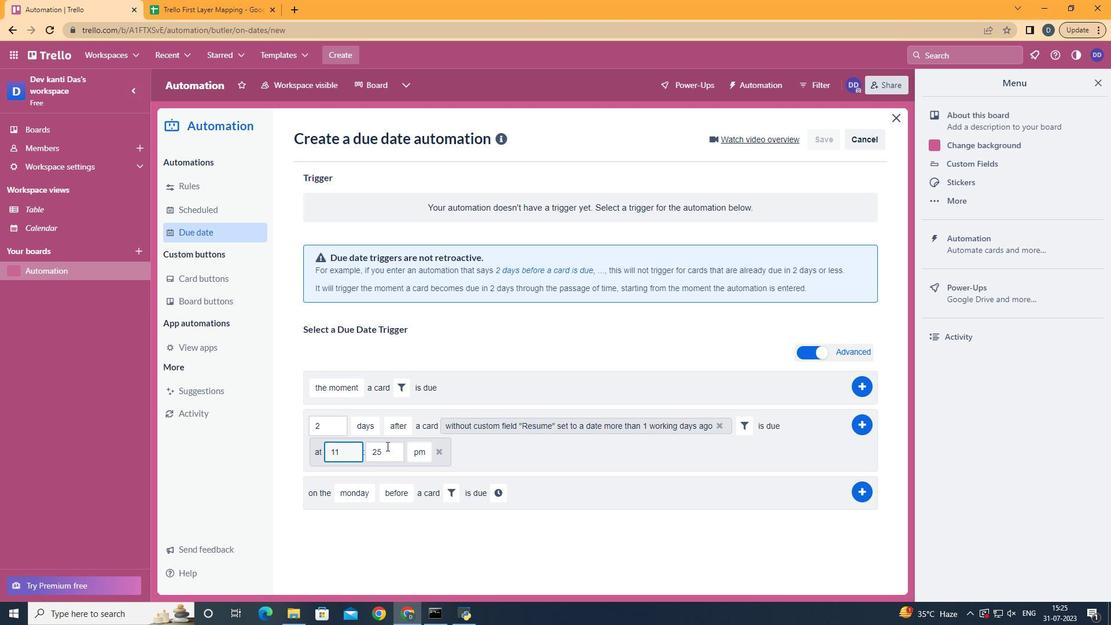 
Action: Mouse pressed left at (399, 446)
Screenshot: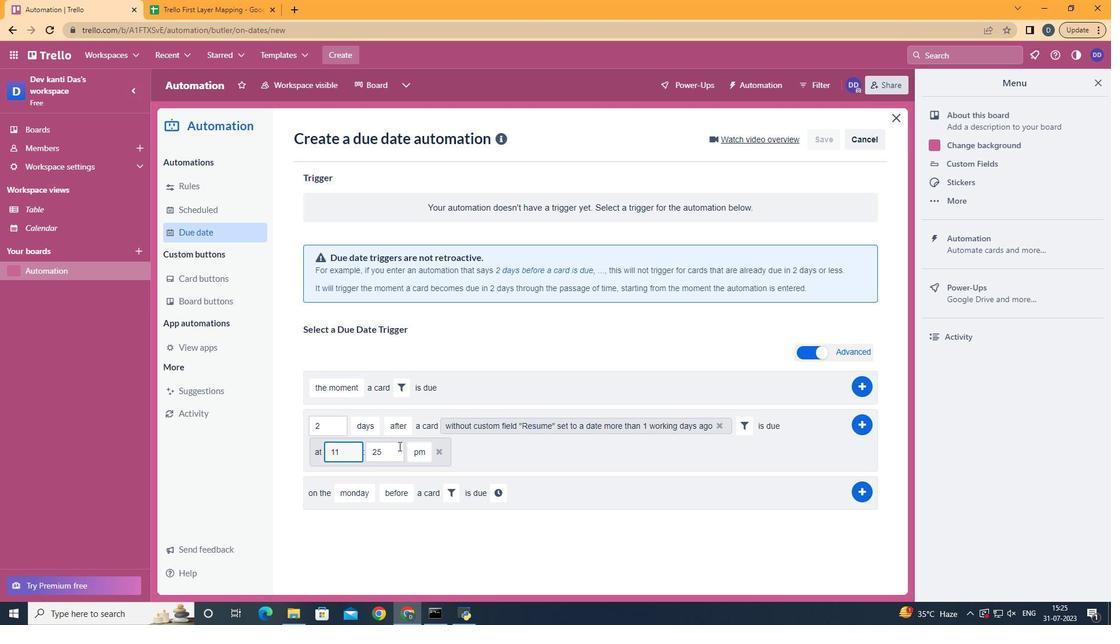 
Action: Key pressed <Key.backspace><Key.backspace>00
Screenshot: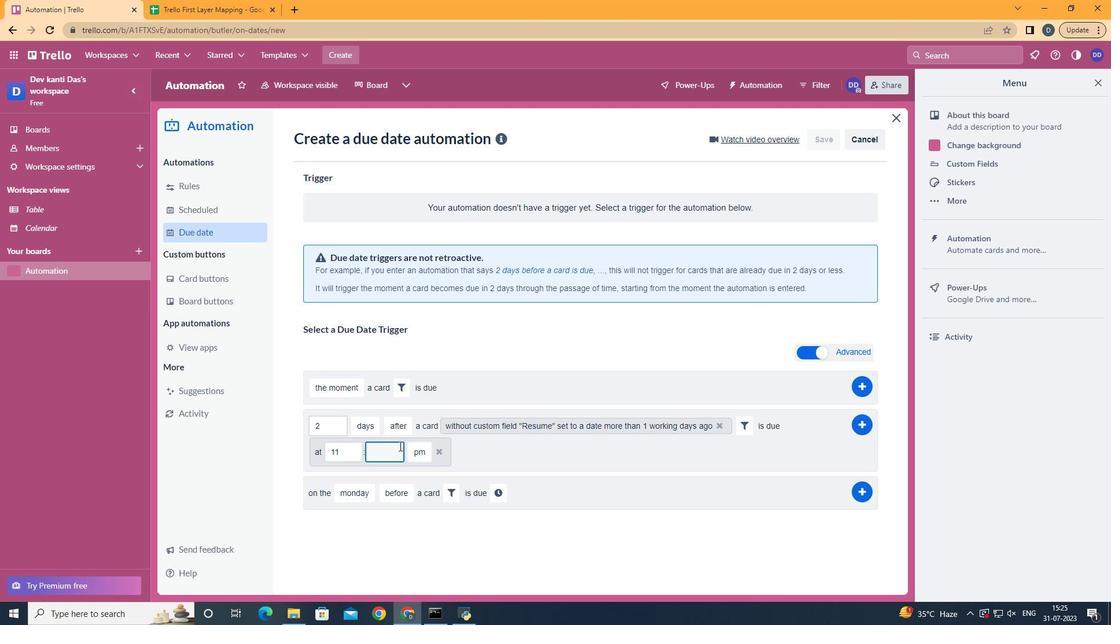 
Action: Mouse moved to (413, 474)
Screenshot: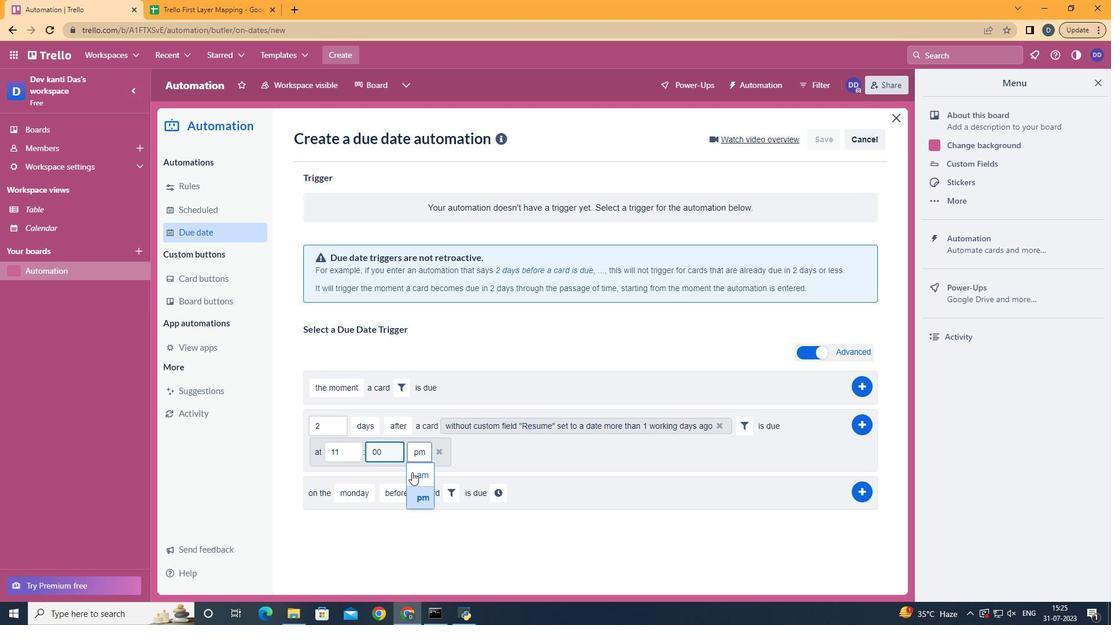 
Action: Mouse pressed left at (413, 474)
Screenshot: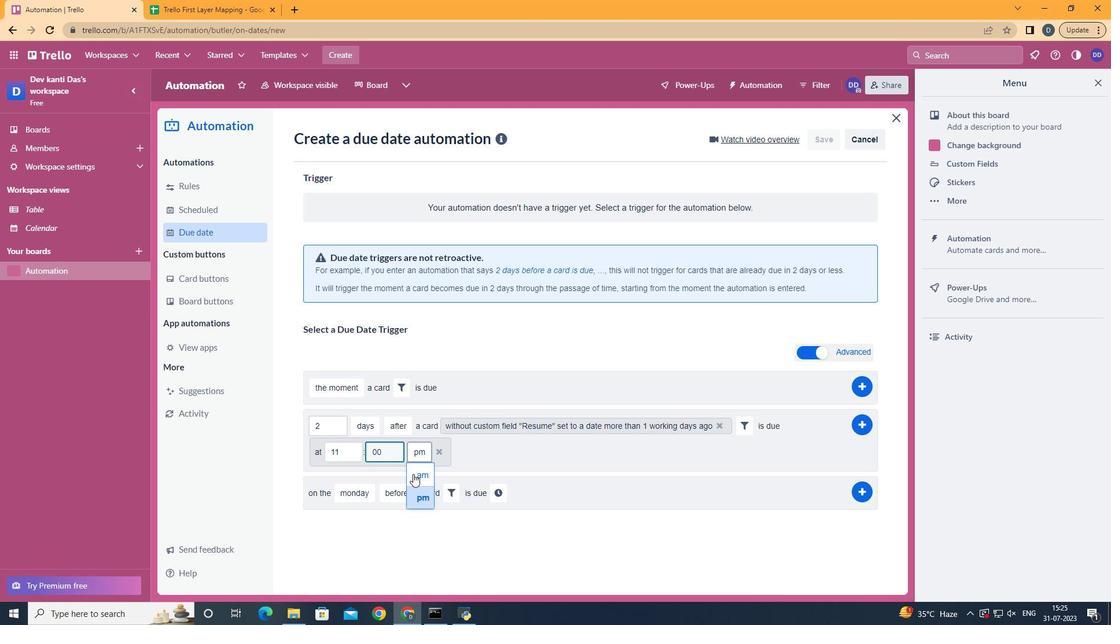 
Action: Mouse moved to (861, 425)
Screenshot: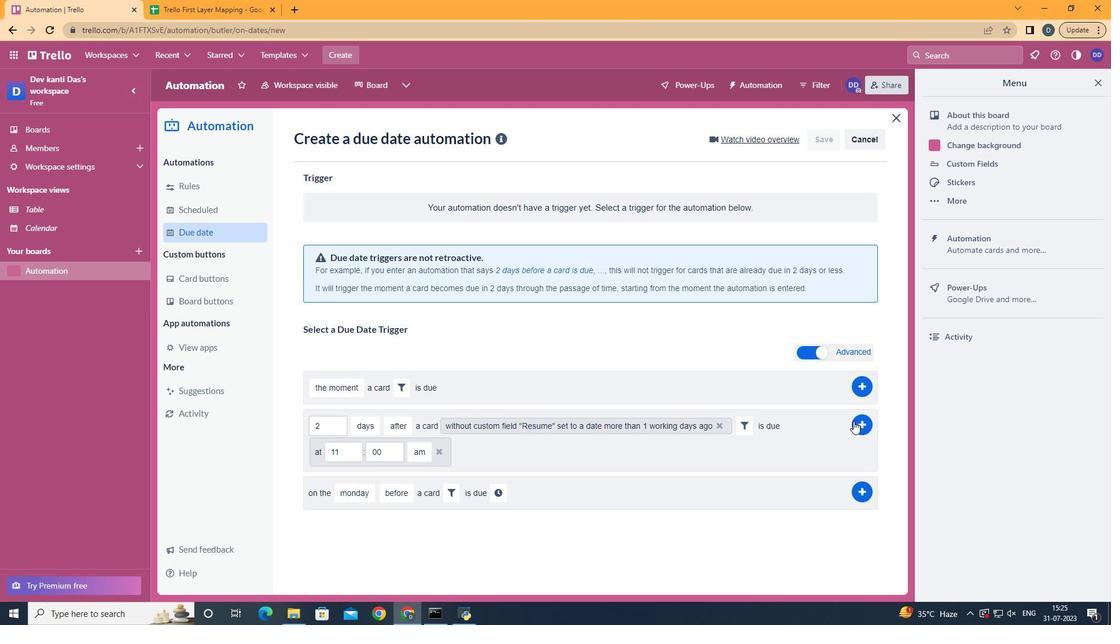 
Action: Mouse pressed left at (861, 425)
Screenshot: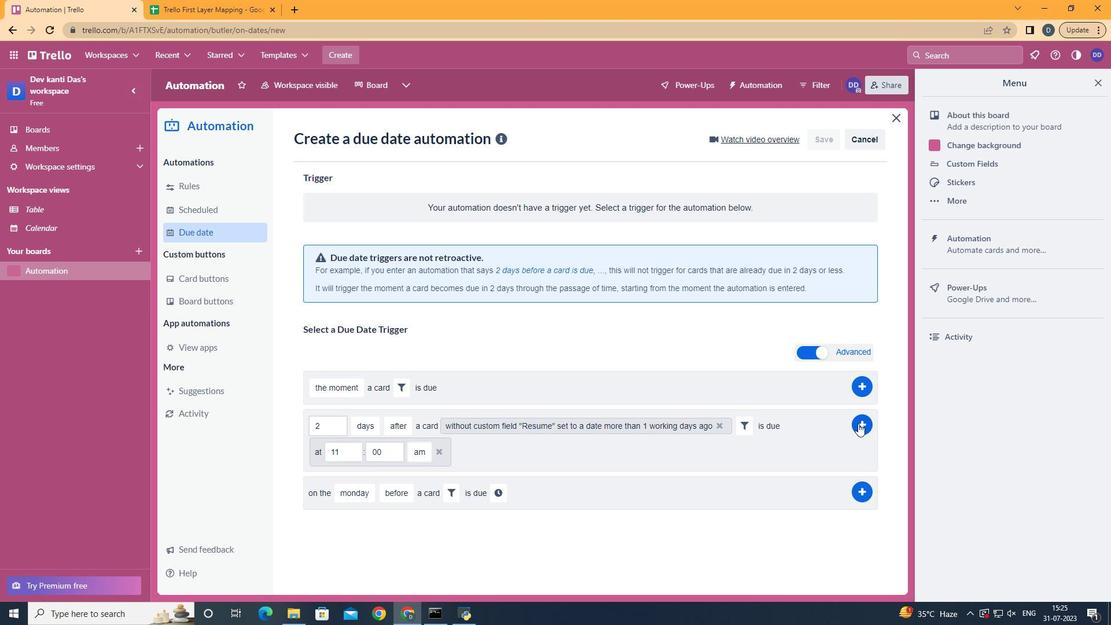 
Action: Mouse moved to (663, 249)
Screenshot: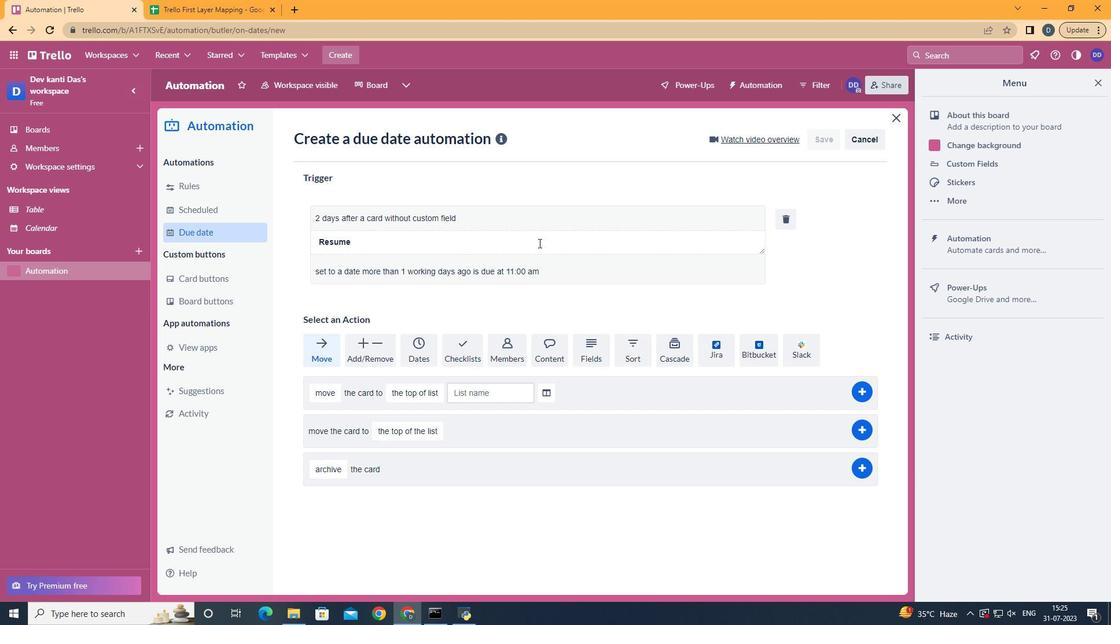 
